 Task: Add a signature Anthony Hernandez containing With appreciation, Anthony Hernandez to email address softage.10@softage.net and add a label Access control
Action: Mouse moved to (58, 100)
Screenshot: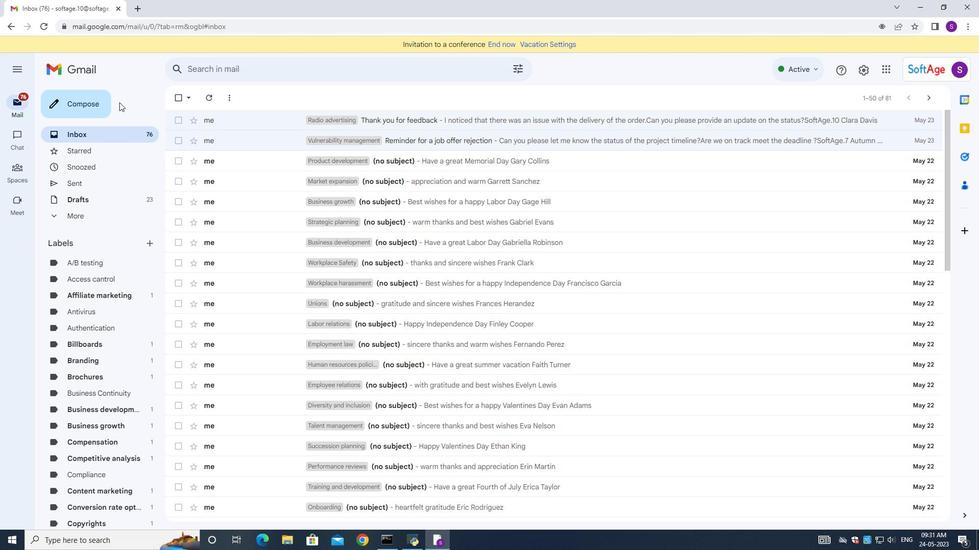 
Action: Mouse pressed left at (58, 100)
Screenshot: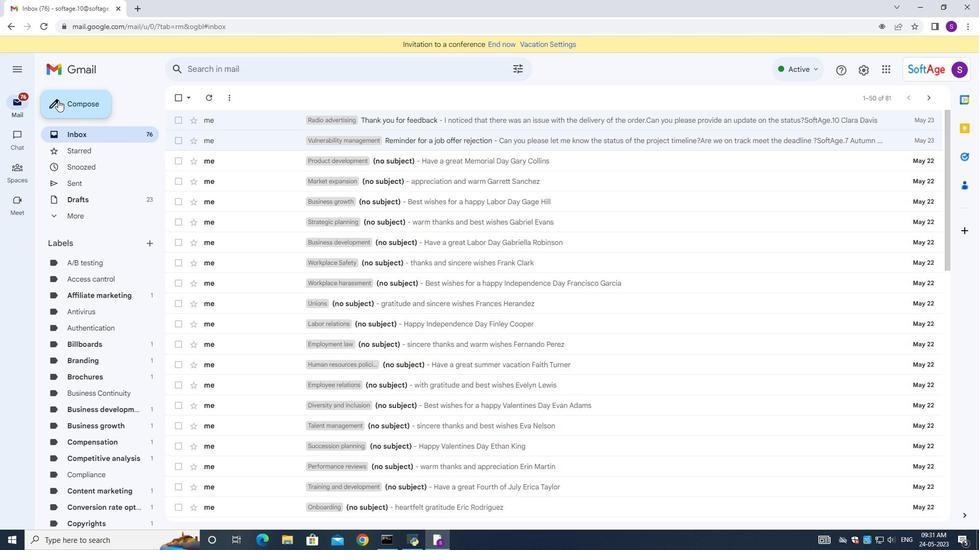 
Action: Mouse moved to (825, 516)
Screenshot: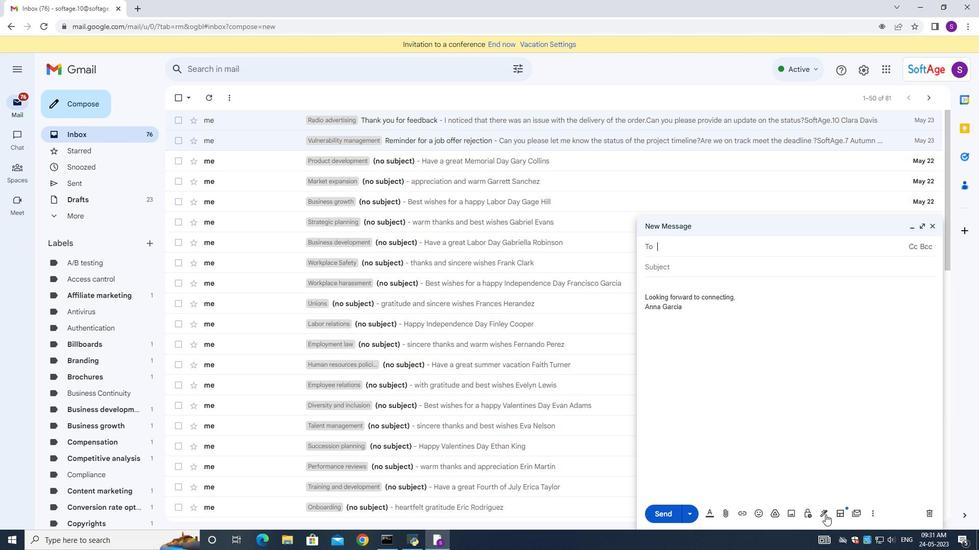 
Action: Mouse pressed left at (825, 516)
Screenshot: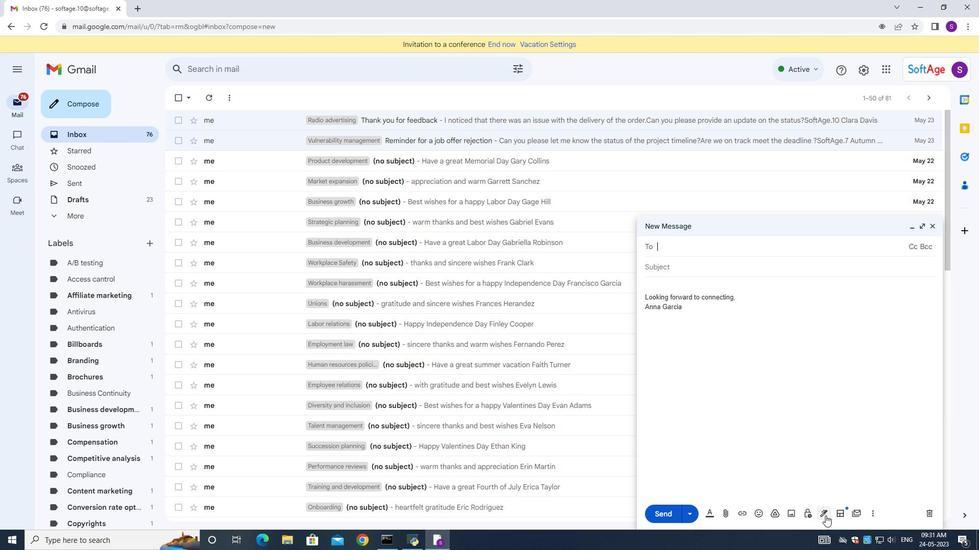 
Action: Mouse moved to (860, 458)
Screenshot: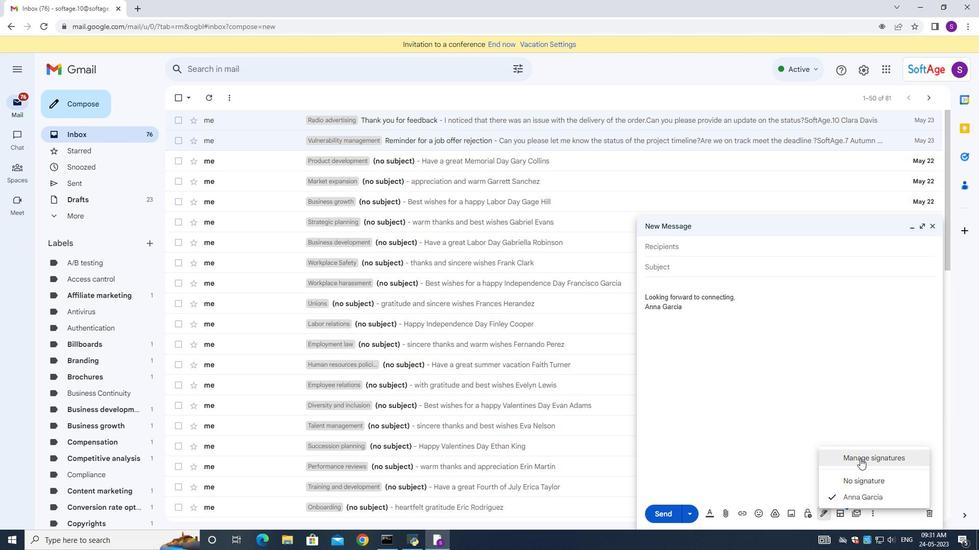 
Action: Mouse pressed left at (860, 458)
Screenshot: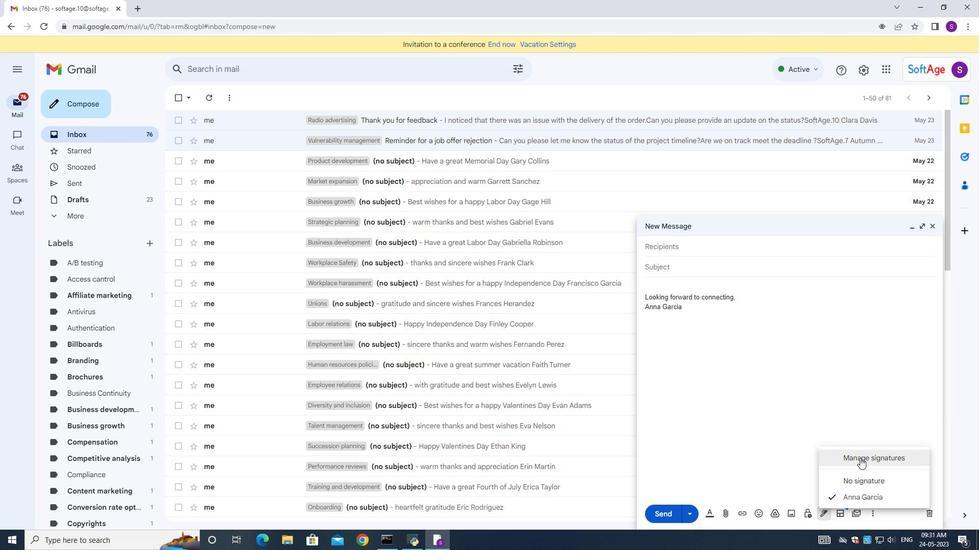 
Action: Mouse moved to (488, 251)
Screenshot: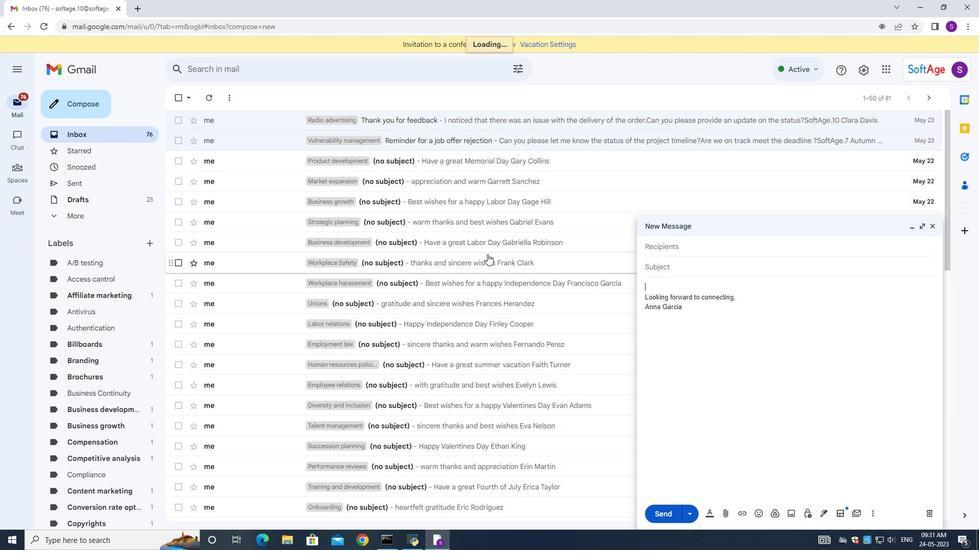 
Action: Mouse scrolled (488, 251) with delta (0, 0)
Screenshot: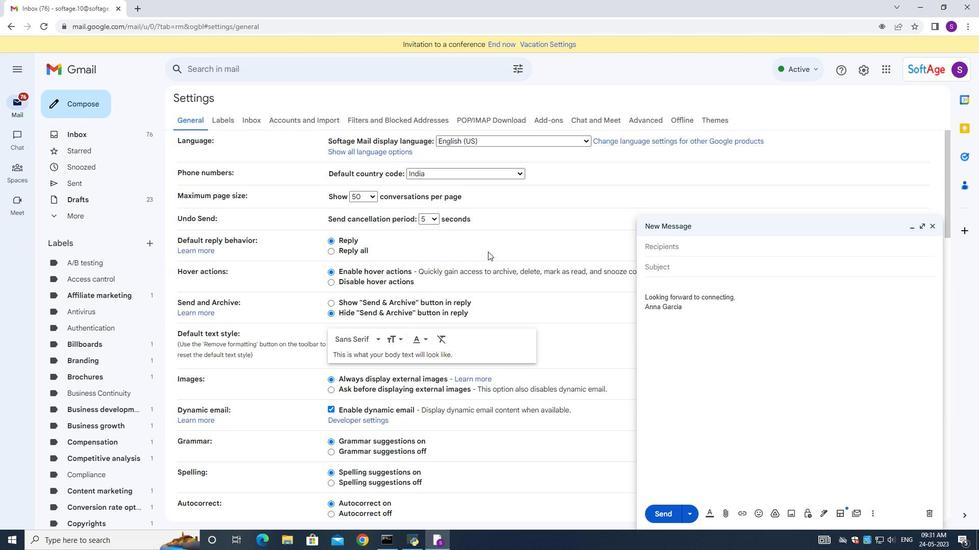 
Action: Mouse moved to (488, 252)
Screenshot: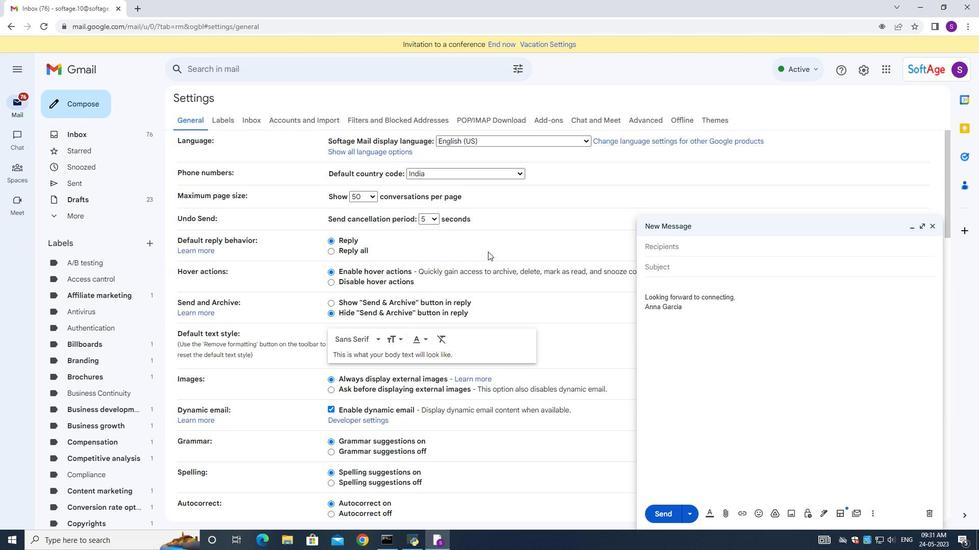 
Action: Mouse scrolled (488, 251) with delta (0, 0)
Screenshot: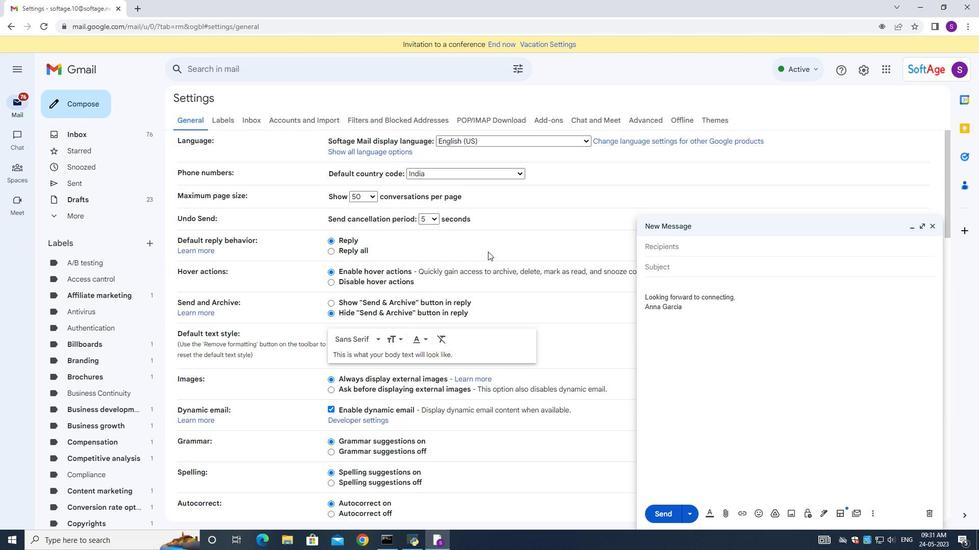
Action: Mouse moved to (487, 254)
Screenshot: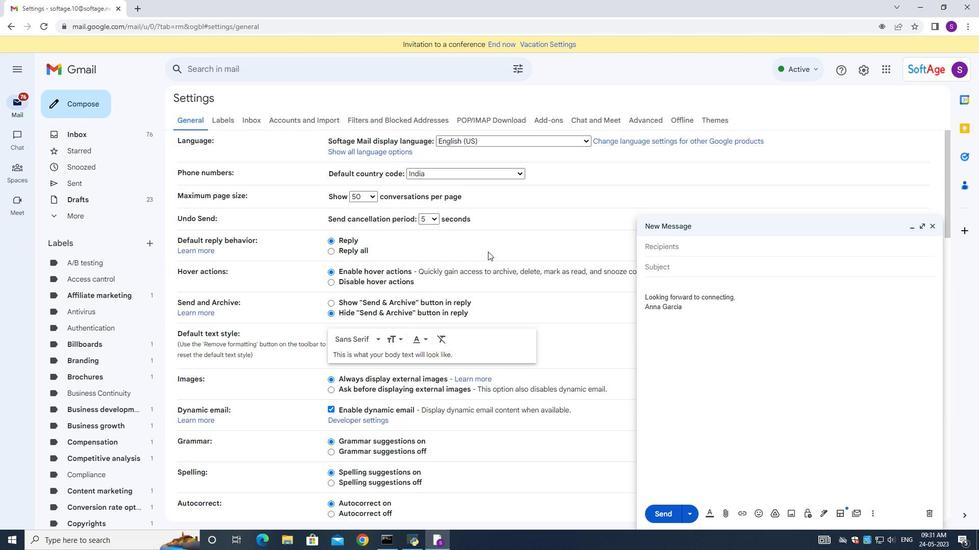 
Action: Mouse scrolled (487, 253) with delta (0, 0)
Screenshot: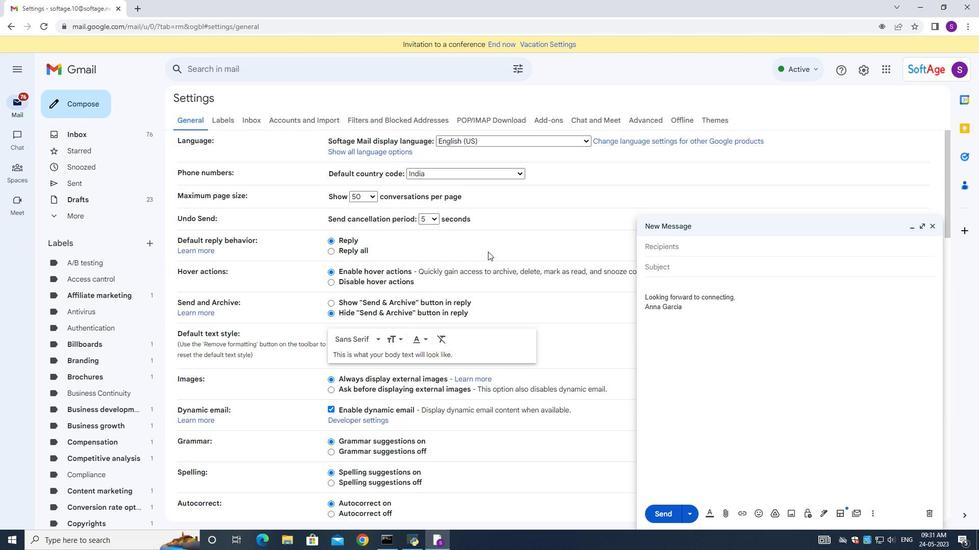 
Action: Mouse moved to (487, 254)
Screenshot: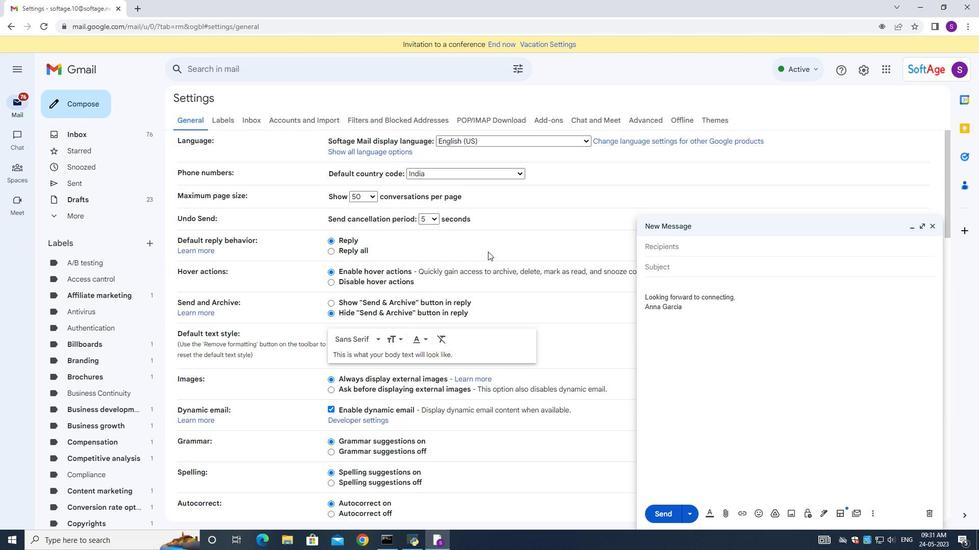 
Action: Mouse scrolled (487, 253) with delta (0, 0)
Screenshot: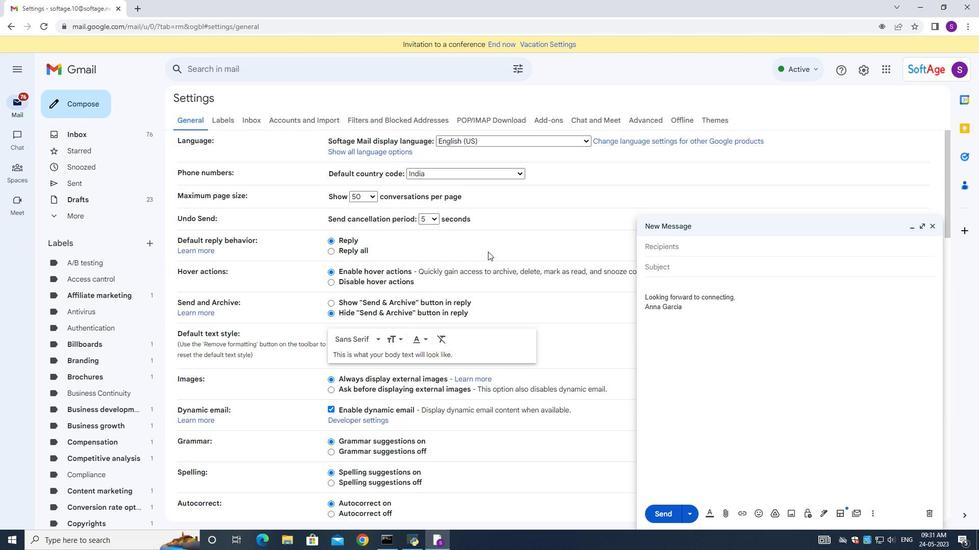 
Action: Mouse scrolled (487, 253) with delta (0, 0)
Screenshot: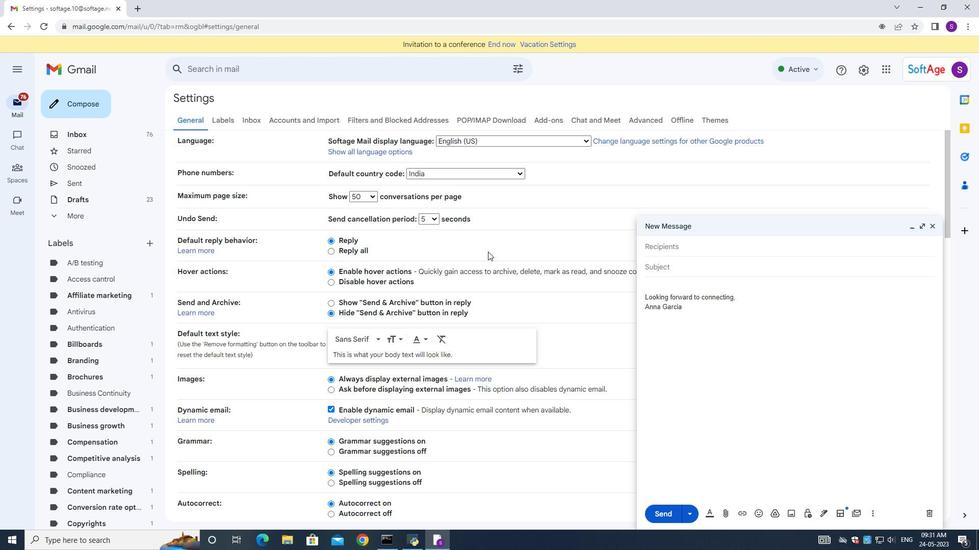 
Action: Mouse scrolled (487, 253) with delta (0, 0)
Screenshot: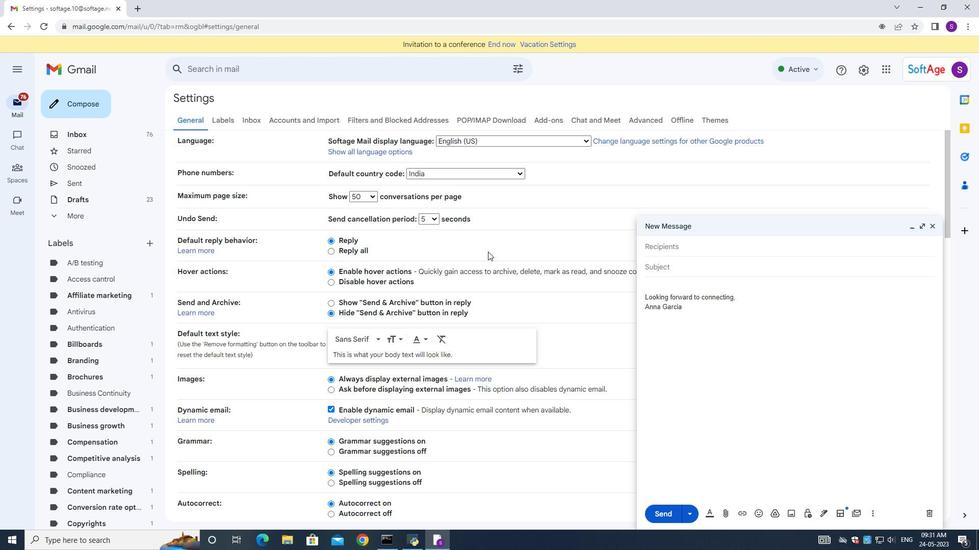 
Action: Mouse moved to (487, 255)
Screenshot: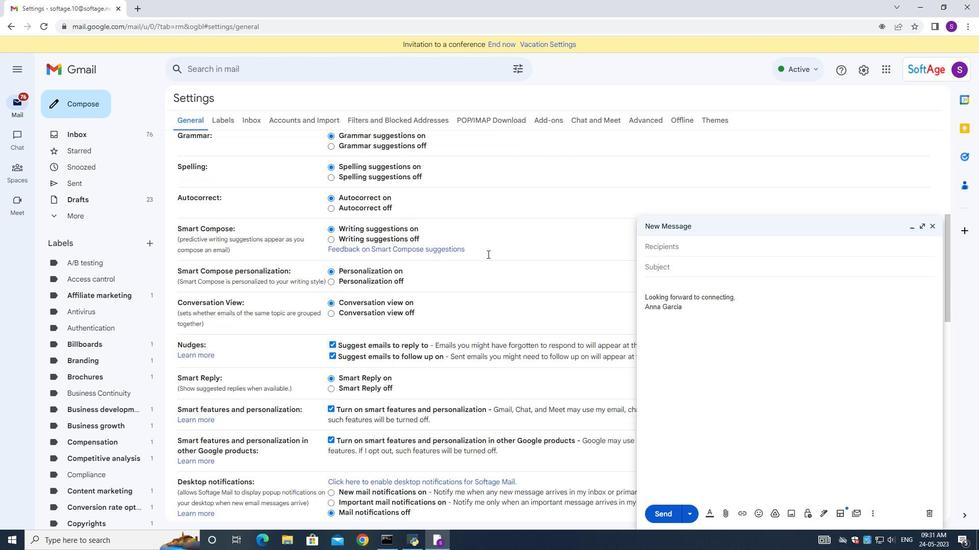 
Action: Mouse scrolled (487, 255) with delta (0, 0)
Screenshot: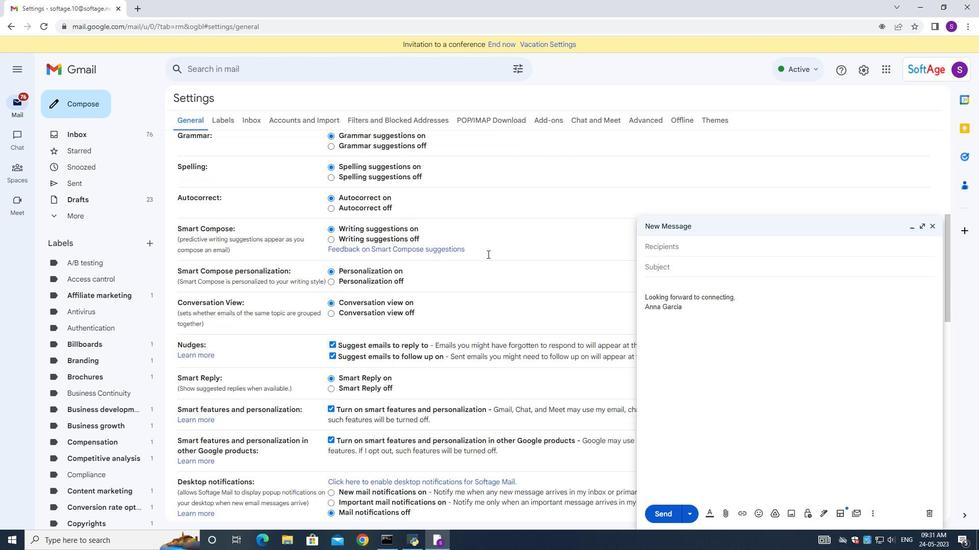 
Action: Mouse moved to (487, 256)
Screenshot: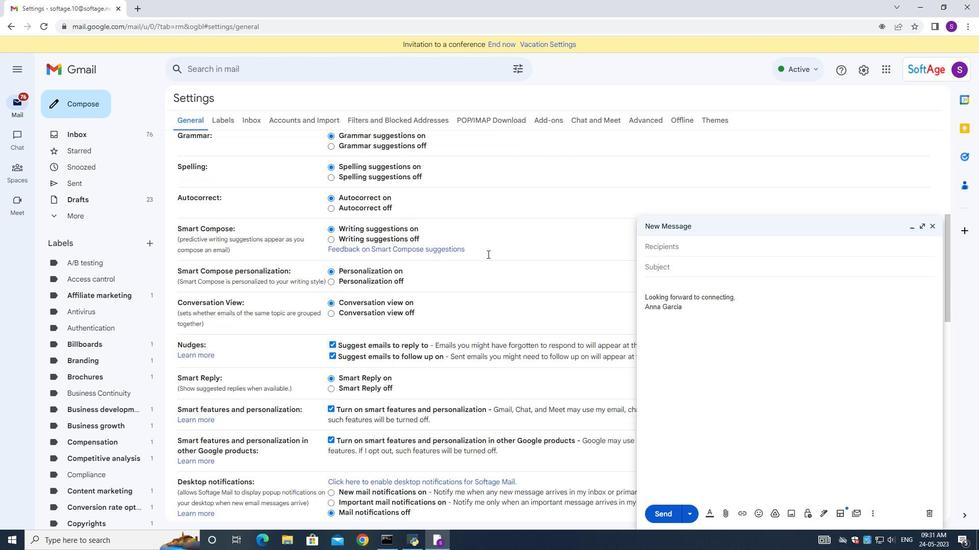 
Action: Mouse scrolled (487, 255) with delta (0, 0)
Screenshot: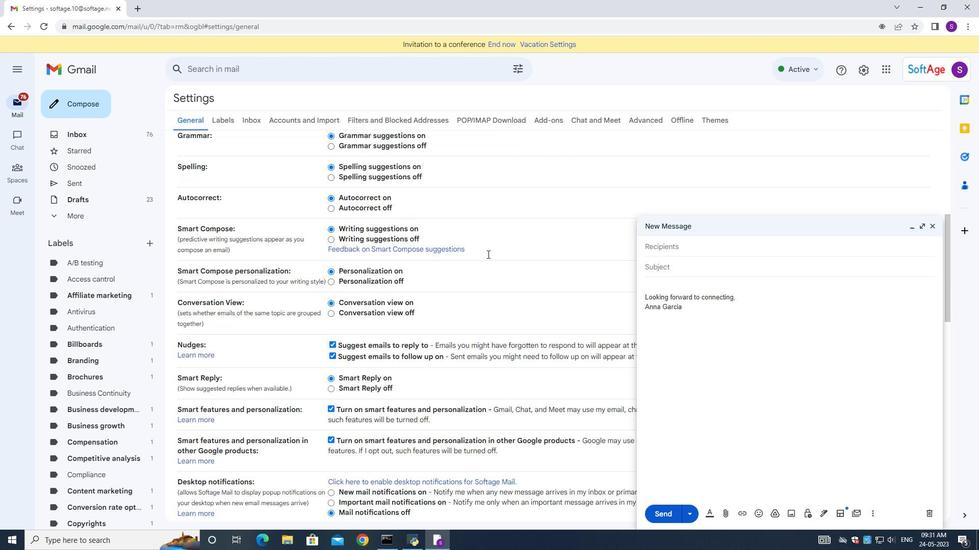 
Action: Mouse moved to (487, 256)
Screenshot: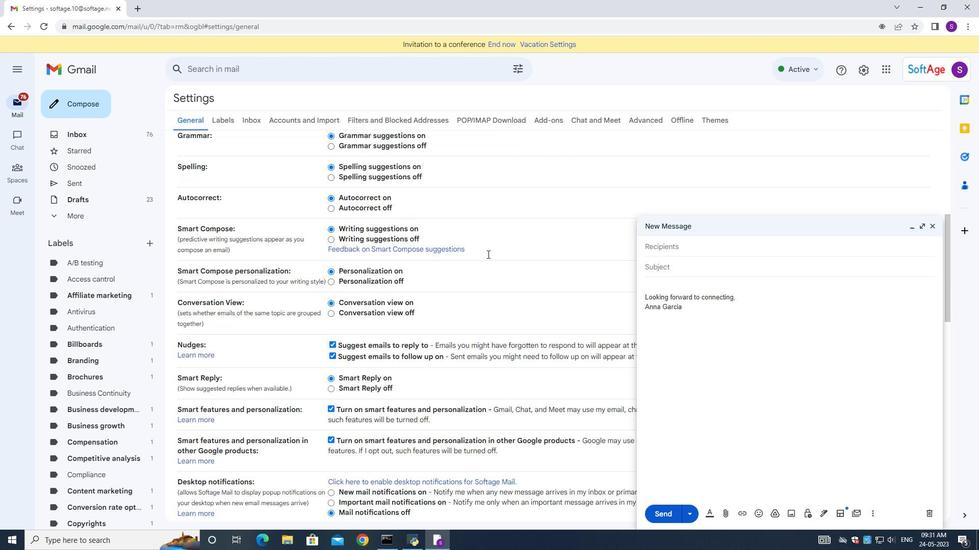 
Action: Mouse scrolled (487, 255) with delta (0, 0)
Screenshot: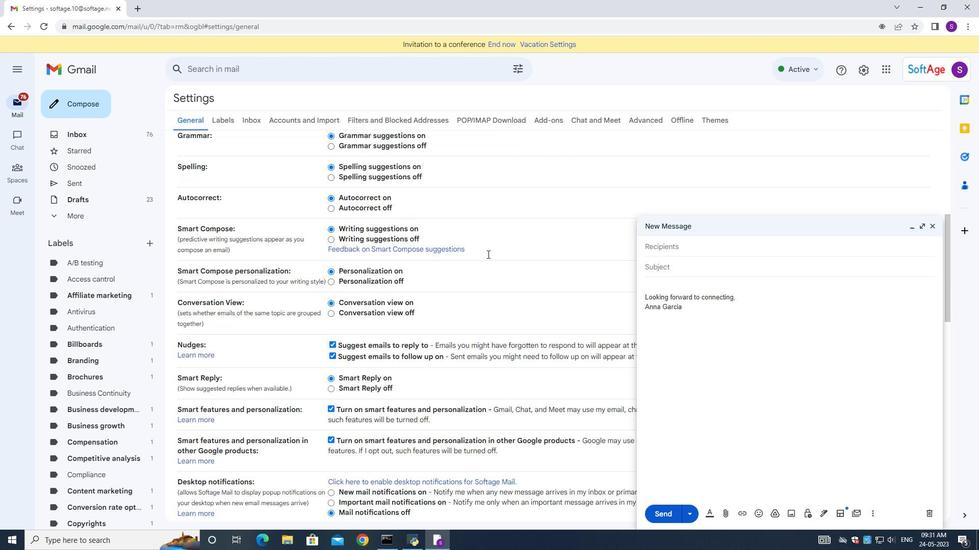 
Action: Mouse scrolled (487, 255) with delta (0, 0)
Screenshot: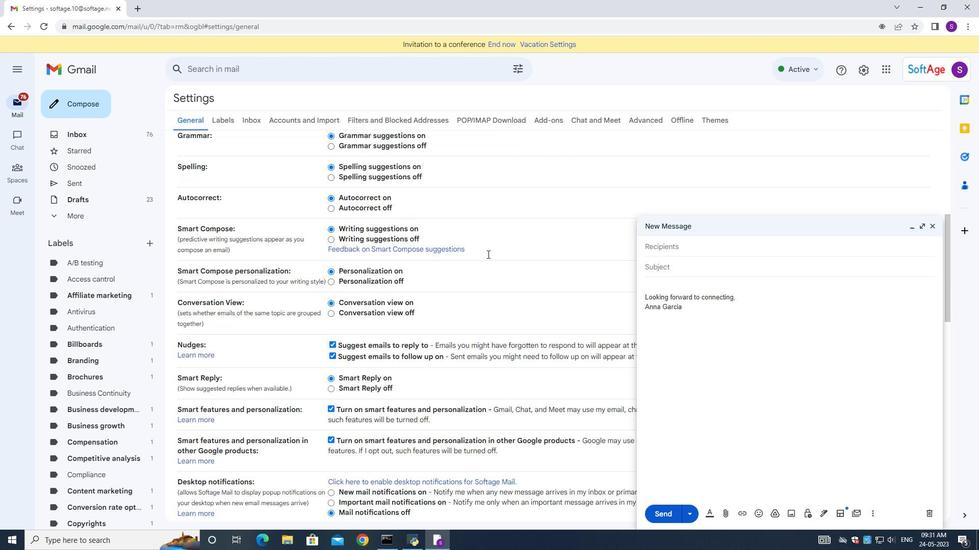 
Action: Mouse scrolled (487, 255) with delta (0, 0)
Screenshot: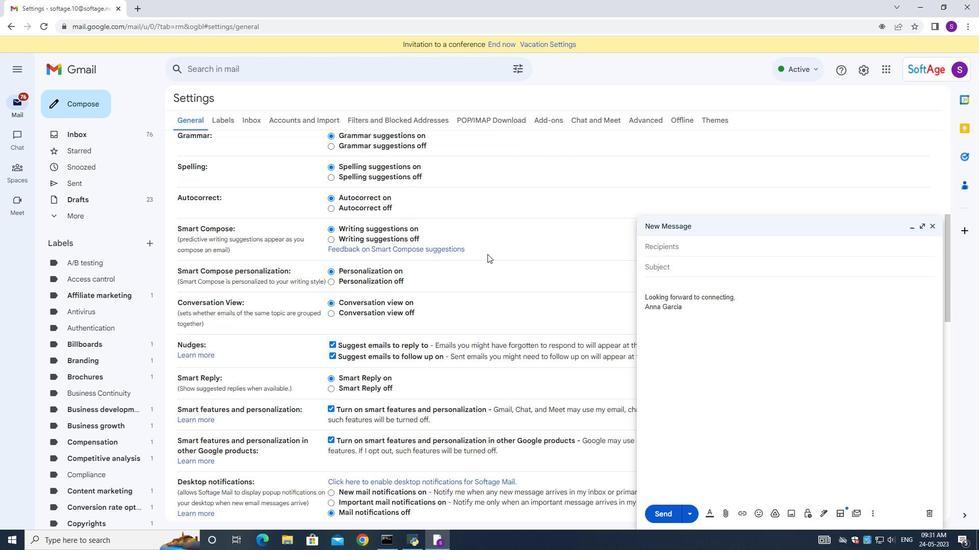 
Action: Mouse moved to (487, 259)
Screenshot: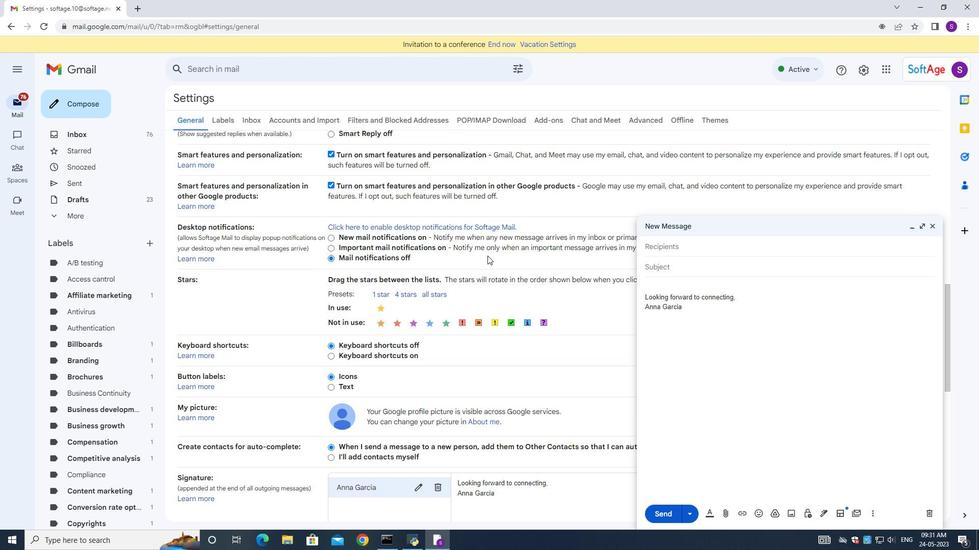 
Action: Mouse scrolled (487, 258) with delta (0, 0)
Screenshot: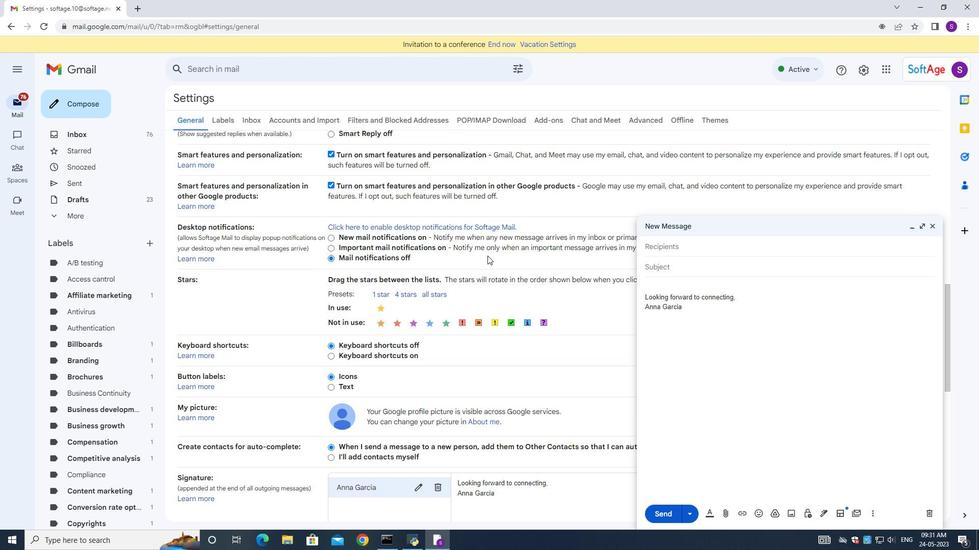 
Action: Mouse scrolled (487, 258) with delta (0, 0)
Screenshot: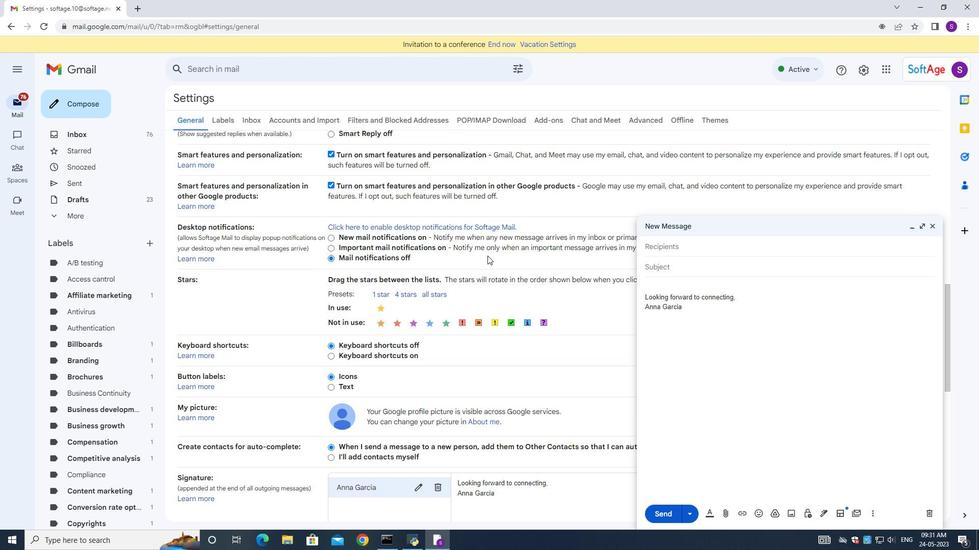 
Action: Mouse scrolled (487, 258) with delta (0, 0)
Screenshot: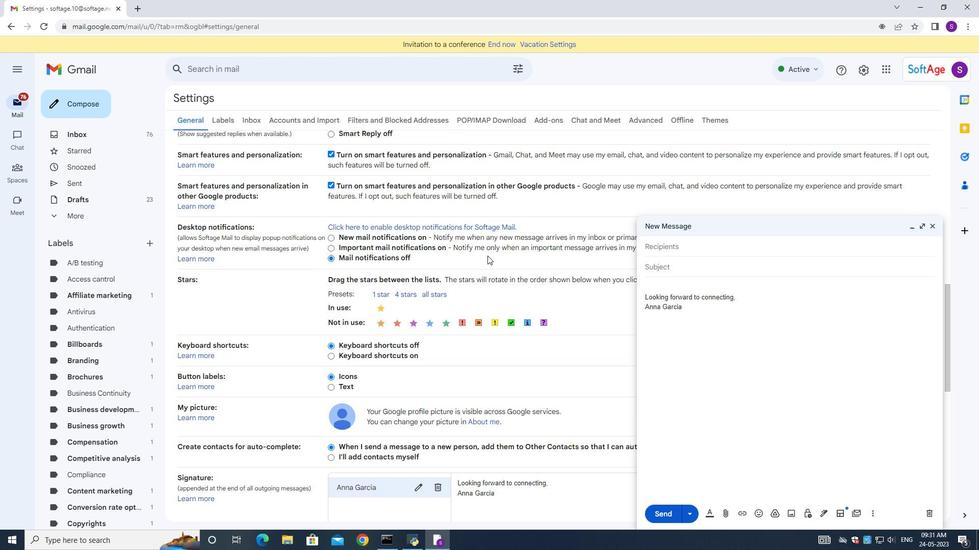 
Action: Mouse scrolled (487, 258) with delta (0, 0)
Screenshot: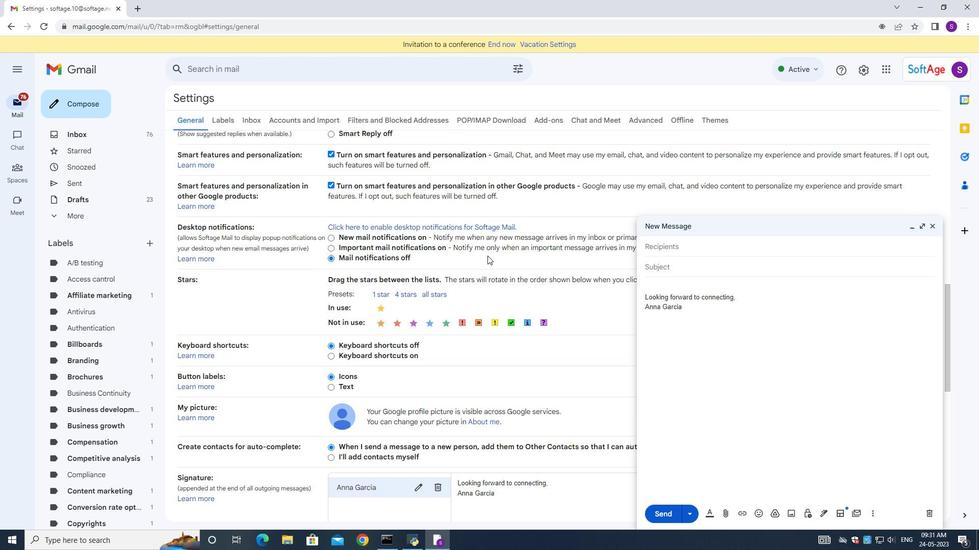 
Action: Mouse moved to (426, 286)
Screenshot: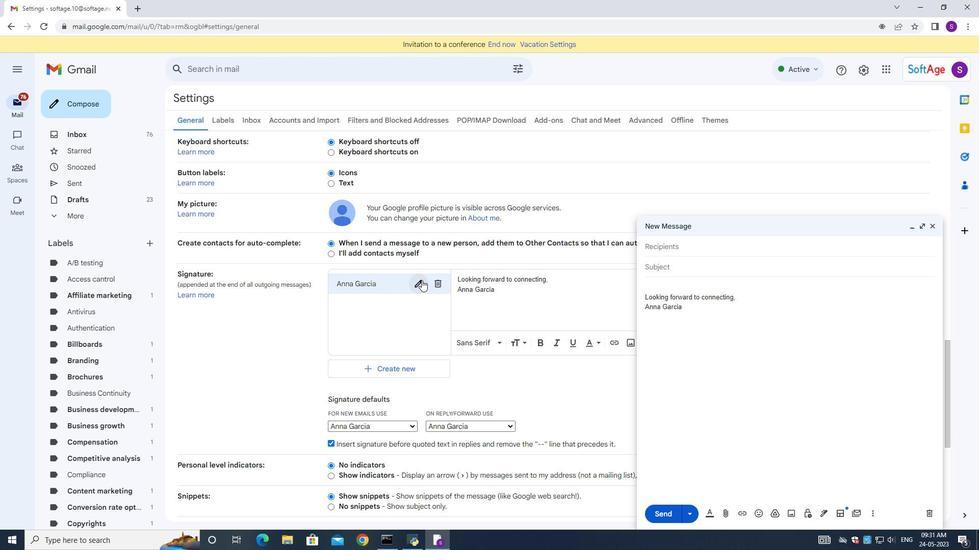 
Action: Mouse pressed left at (426, 286)
Screenshot: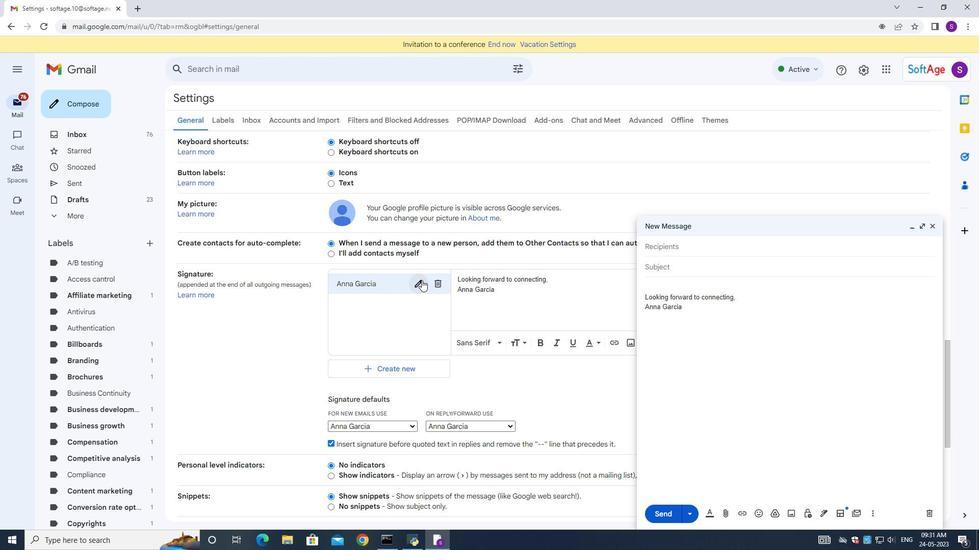 
Action: Key pressed ctrl+A<Key.backspace><Key.shift><Key.shift><Key.shift><Key.shift><Key.shift><Key.shift><Key.shift><Key.shift><Key.shift><Key.shift><Key.shift><Key.shift><Key.shift><Key.shift><Key.shift><Key.shift><Key.shift><Key.shift><Key.shift><Key.shift><Key.shift><Key.shift><Key.shift><Key.shift><Key.shift><Key.shift><Key.shift><Key.shift><Key.shift><Key.shift><Key.shift><Key.shift><Key.shift><Key.shift><Key.shift><Key.shift><Key.shift><Key.shift><Key.shift><Key.shift><Key.shift><Key.shift><Key.shift><Key.shift><Key.shift><Key.shift><Key.shift><Key.shift><Key.shift><Key.shift><Key.shift><Key.shift><Key.shift><Key.shift><Key.shift><Key.shift><Key.shift><Key.shift><Key.shift><Key.shift><Key.shift><Key.shift><Key.shift><Key.shift><Key.shift><Key.shift><Key.shift><Key.shift><Key.shift><Key.shift><Key.shift><Key.shift><Key.shift><Key.shift><Key.shift><Key.shift><Key.shift><Key.shift><Key.shift><Key.shift><Key.shift><Key.shift><Key.shift><Key.shift><Key.shift><Key.shift><Key.shift><Key.shift><Key.shift><Key.shift><Key.shift>Anthony<Key.space><Key.shift>Hernandez
Screenshot: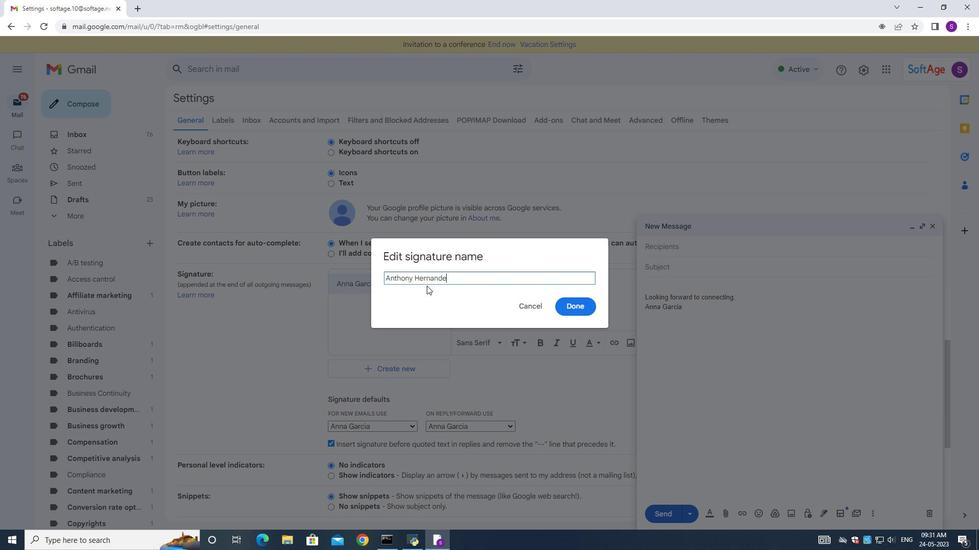 
Action: Mouse moved to (567, 311)
Screenshot: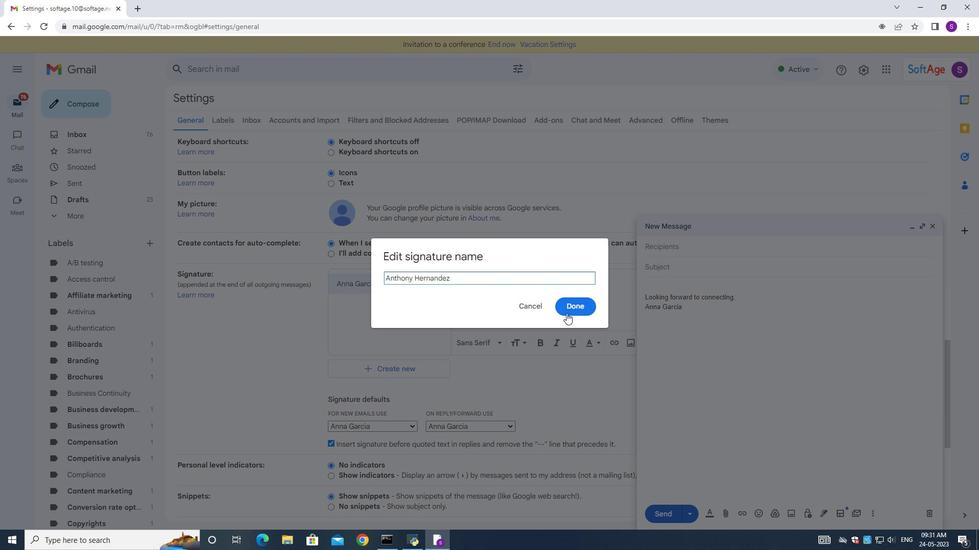 
Action: Mouse pressed left at (567, 311)
Screenshot: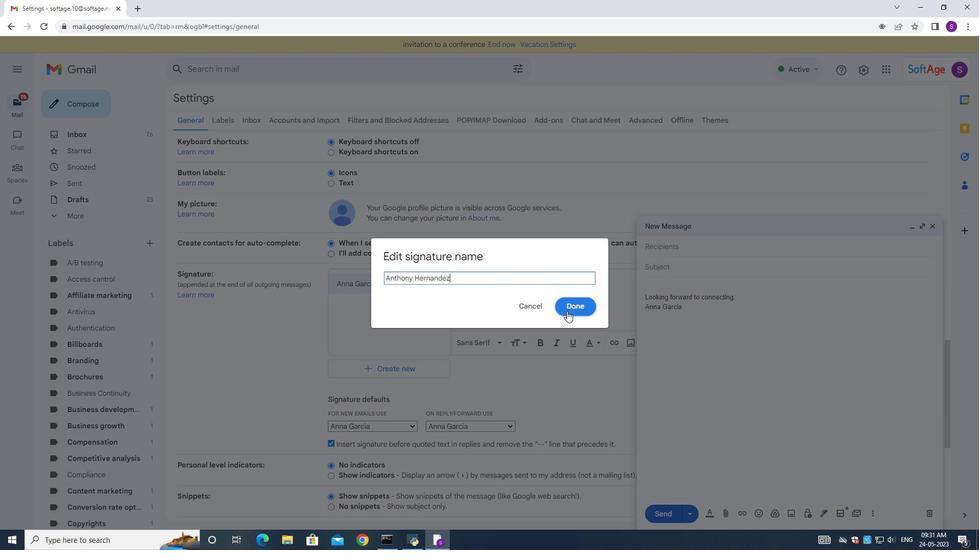 
Action: Mouse moved to (542, 291)
Screenshot: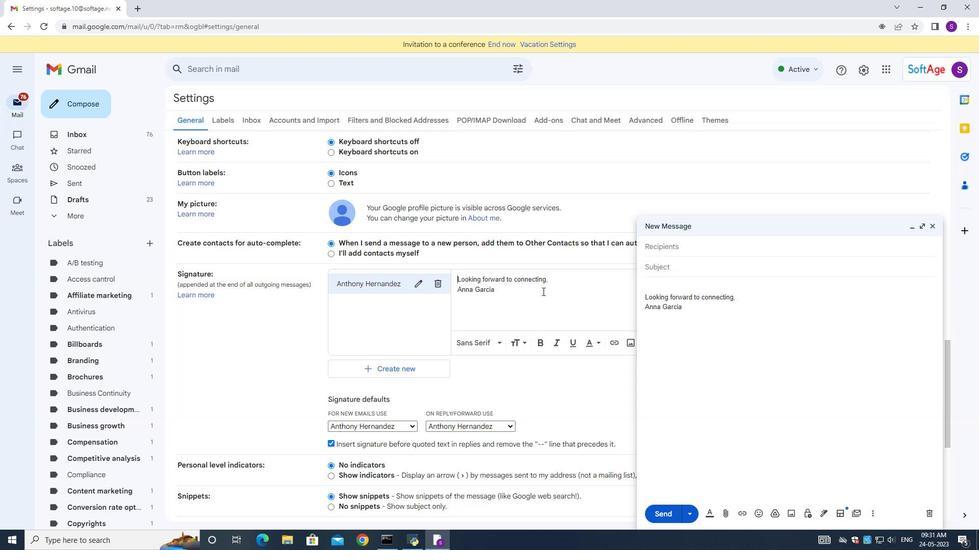 
Action: Mouse pressed left at (542, 291)
Screenshot: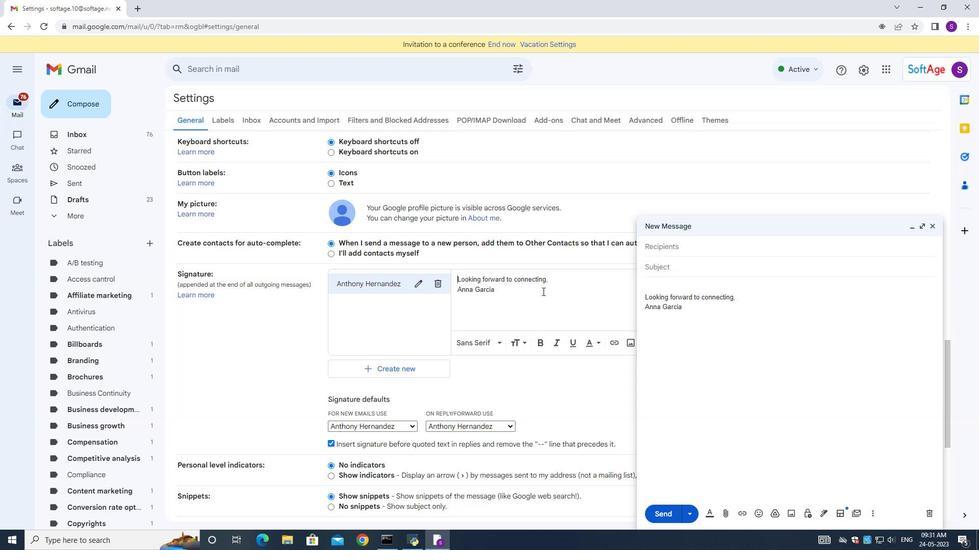 
Action: Mouse moved to (542, 291)
Screenshot: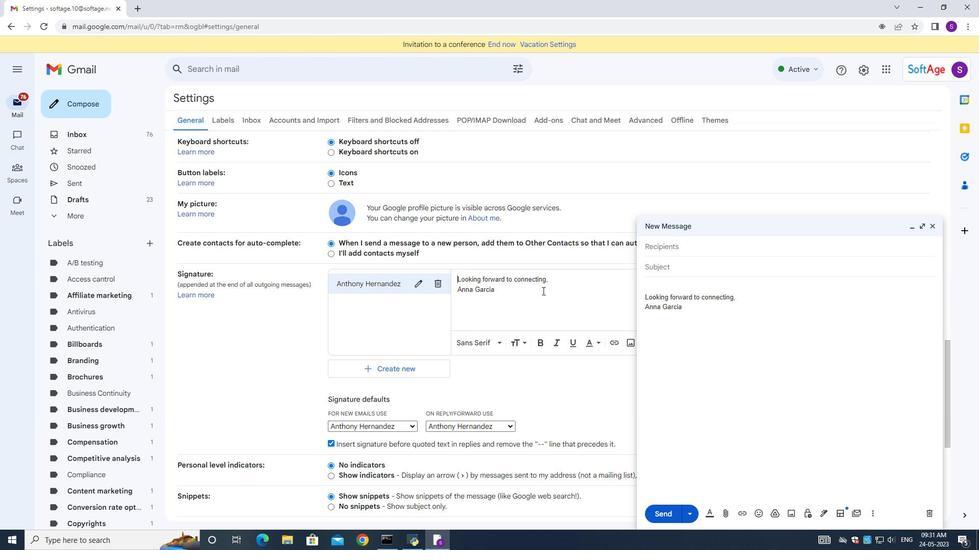 
Action: Key pressed <Key.backspace>ctrl+A<Key.backspace><Key.shift><Key.shift><Key.shift><Key.shift><Key.shift><Key.shift><Key.shift>Anthony<Key.space><Key.shift>Hernandez
Screenshot: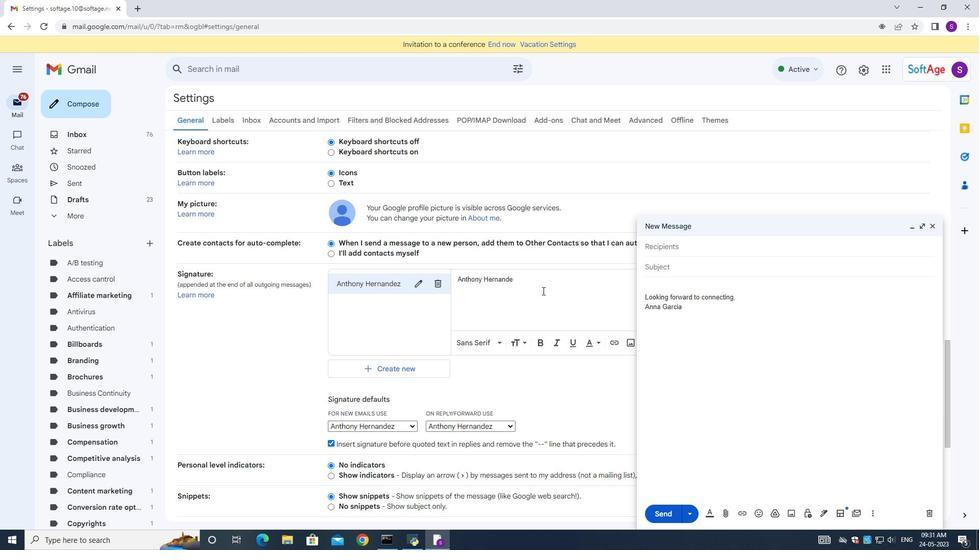 
Action: Mouse moved to (930, 227)
Screenshot: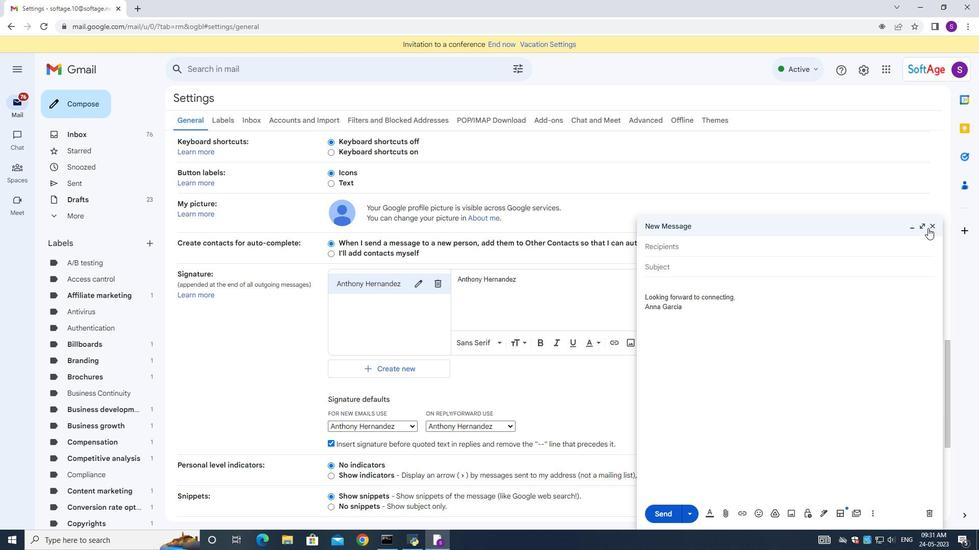 
Action: Mouse pressed left at (930, 227)
Screenshot: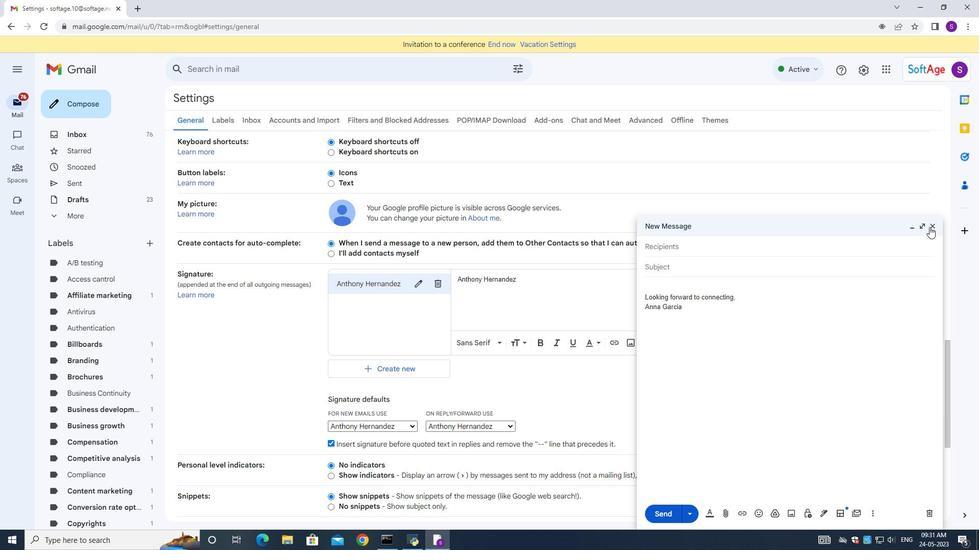 
Action: Mouse moved to (456, 278)
Screenshot: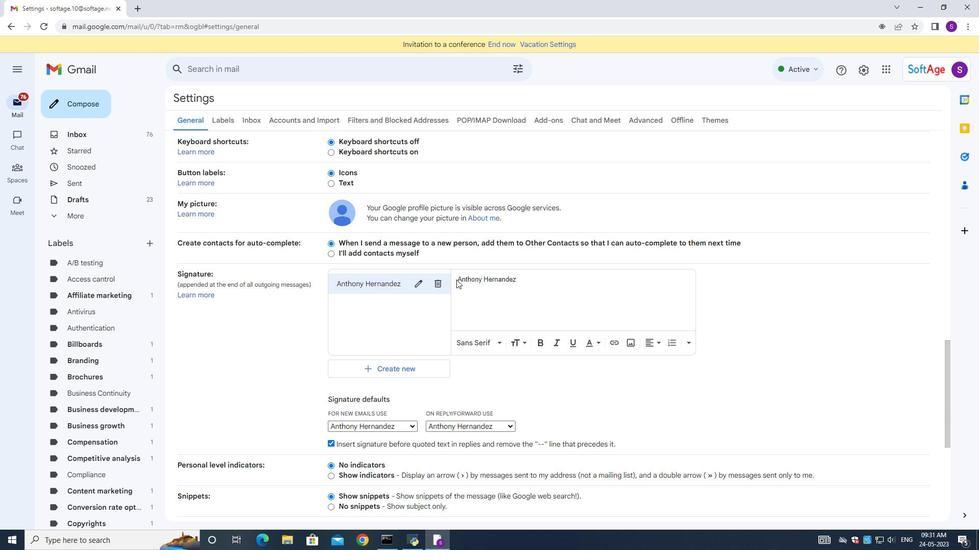 
Action: Mouse pressed left at (456, 278)
Screenshot: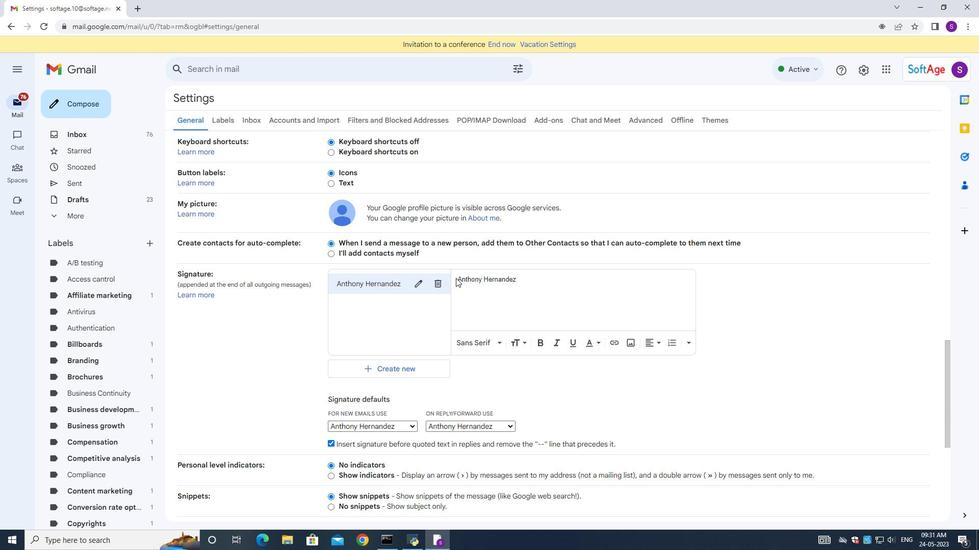
Action: Mouse moved to (458, 278)
Screenshot: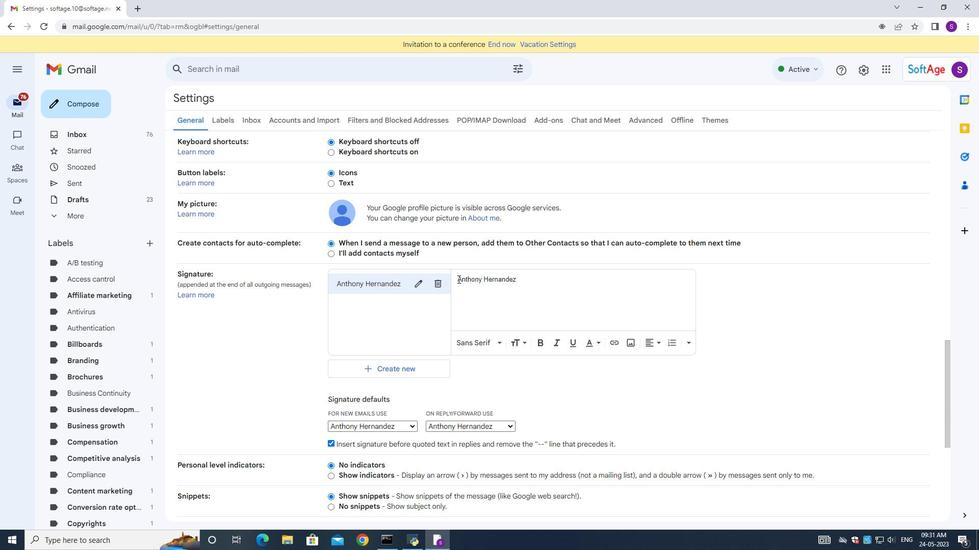 
Action: Mouse pressed left at (458, 278)
Screenshot: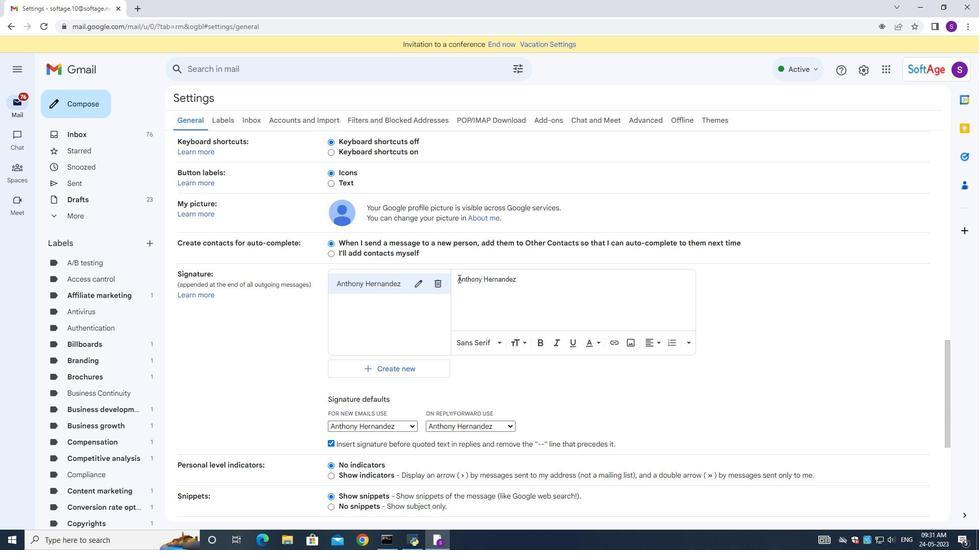 
Action: Mouse moved to (491, 288)
Screenshot: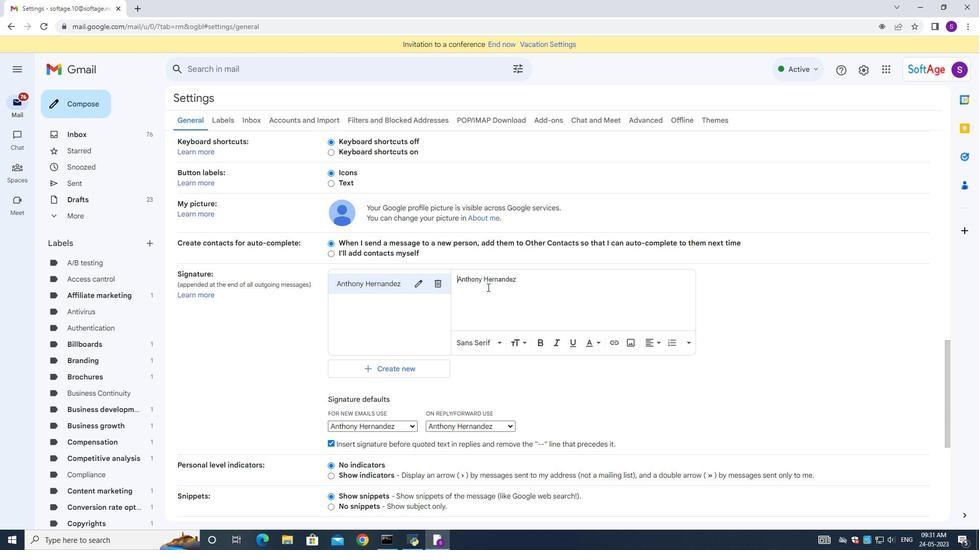 
Action: Key pressed <Key.shift>With<Key.space>appreciation,<Key.enter>
Screenshot: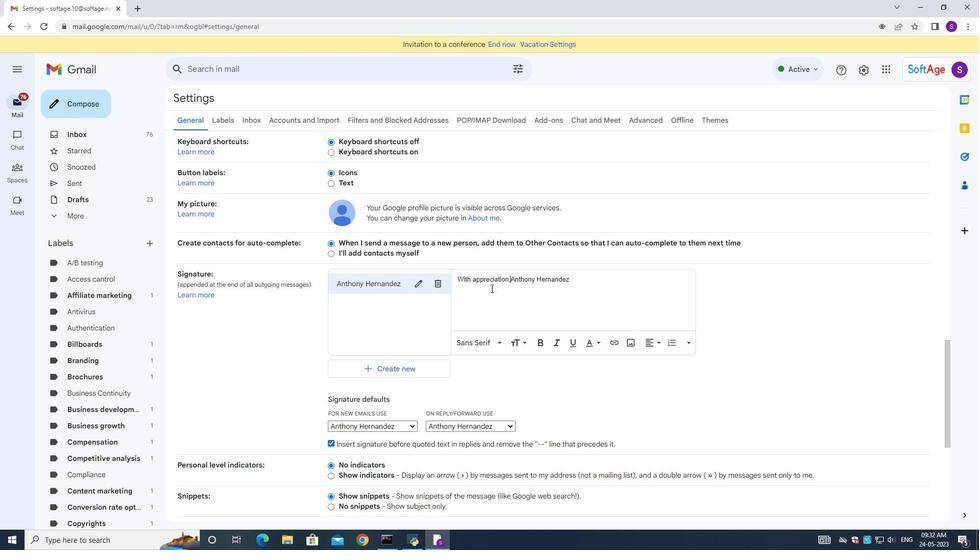 
Action: Mouse moved to (453, 399)
Screenshot: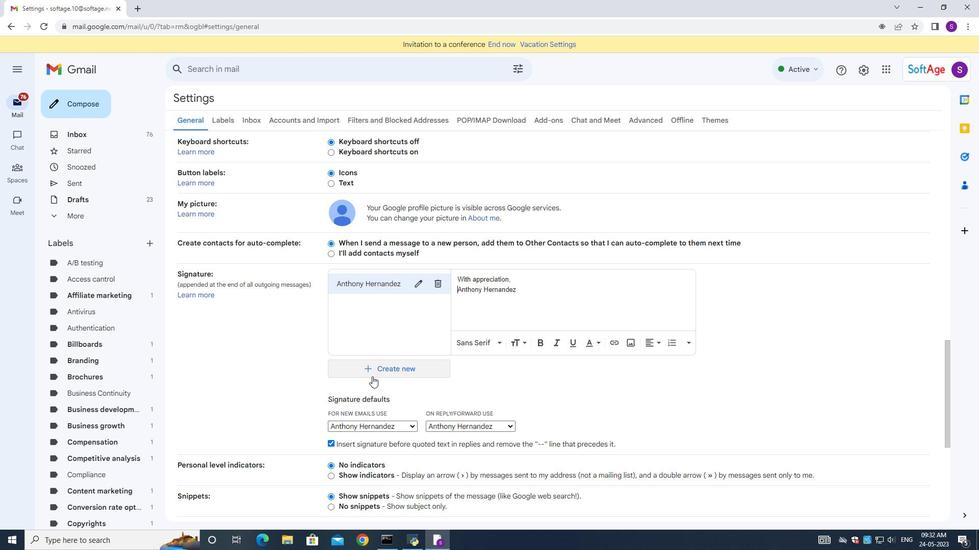 
Action: Mouse scrolled (453, 398) with delta (0, 0)
Screenshot: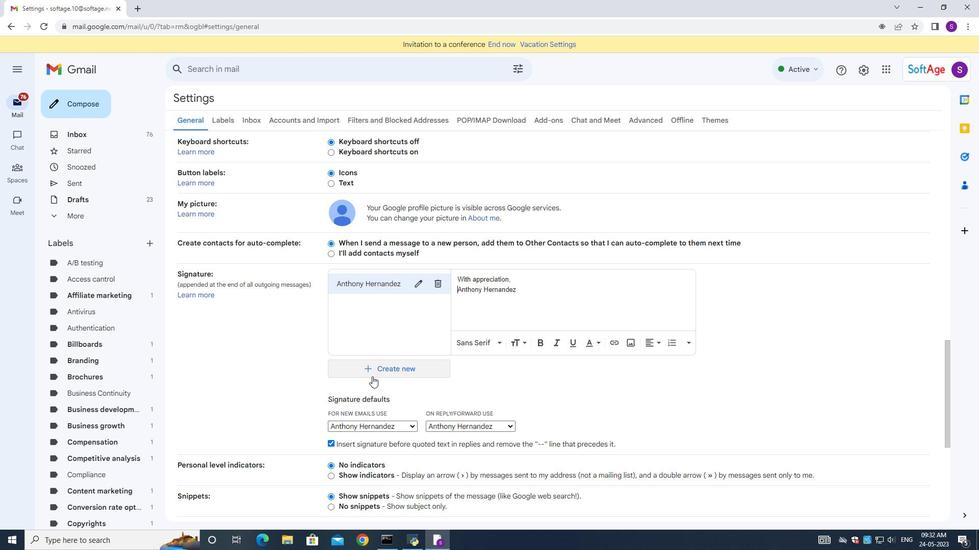 
Action: Mouse scrolled (453, 398) with delta (0, 0)
Screenshot: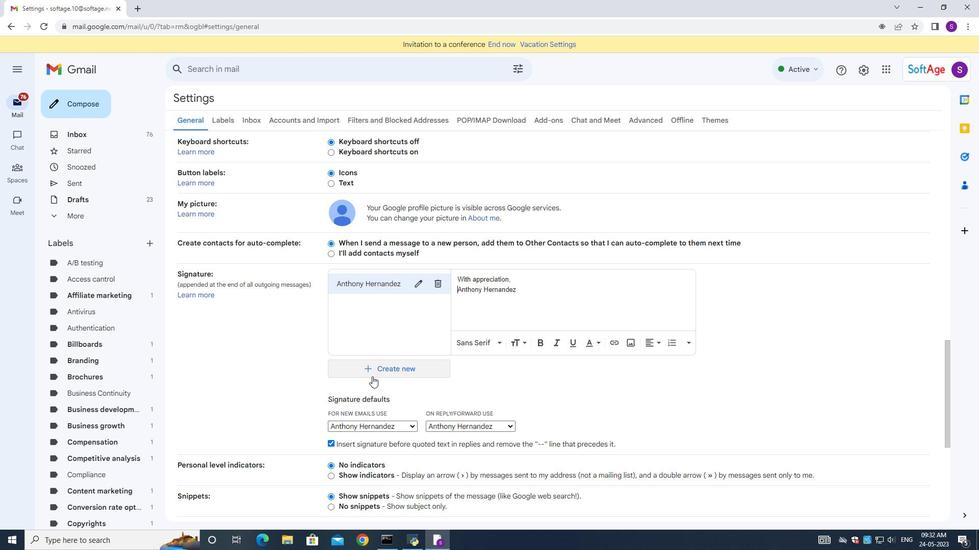 
Action: Mouse scrolled (453, 398) with delta (0, 0)
Screenshot: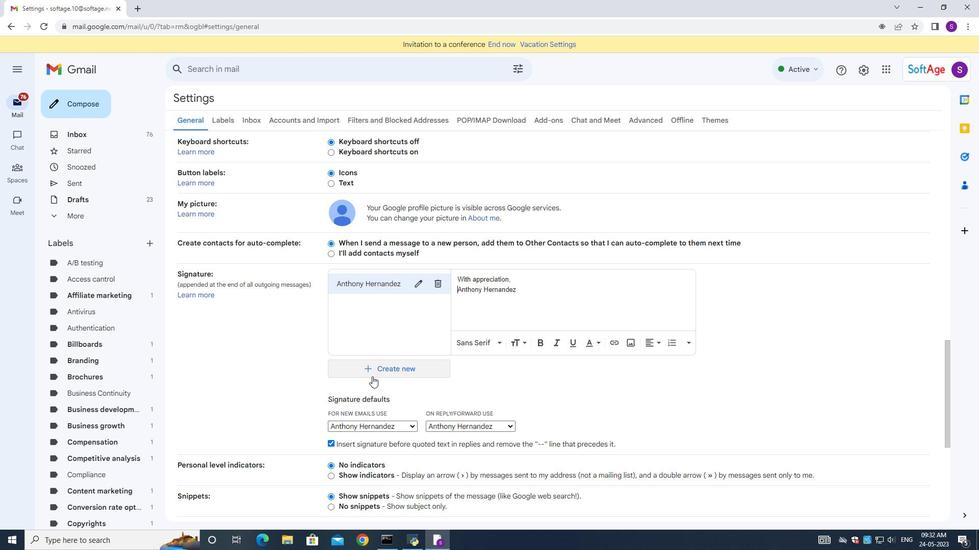 
Action: Mouse scrolled (453, 398) with delta (0, 0)
Screenshot: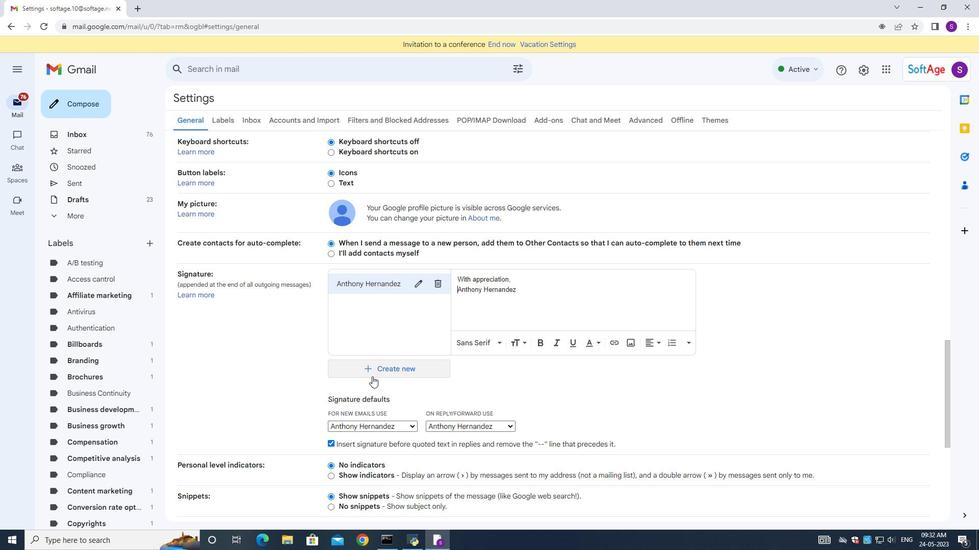 
Action: Mouse moved to (453, 398)
Screenshot: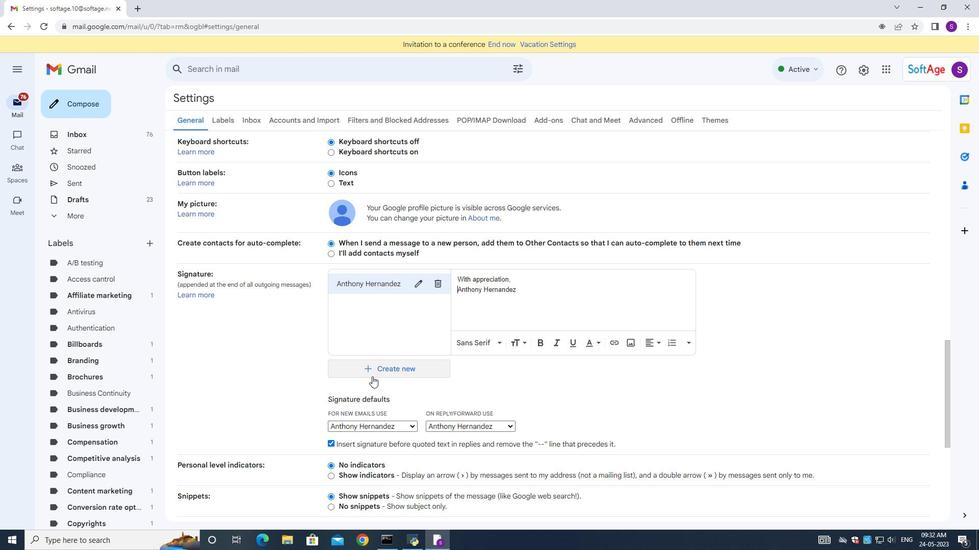 
Action: Mouse scrolled (453, 398) with delta (0, 0)
Screenshot: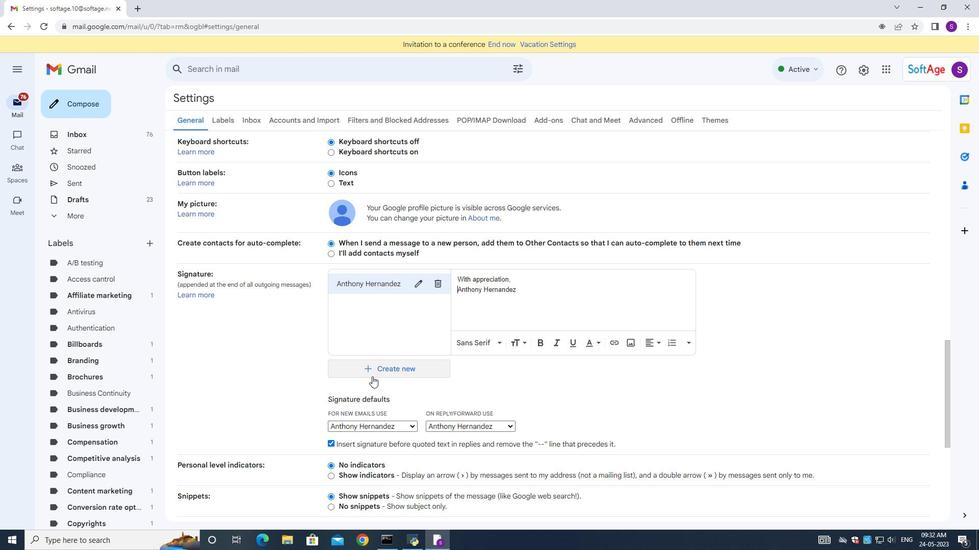 
Action: Mouse moved to (455, 391)
Screenshot: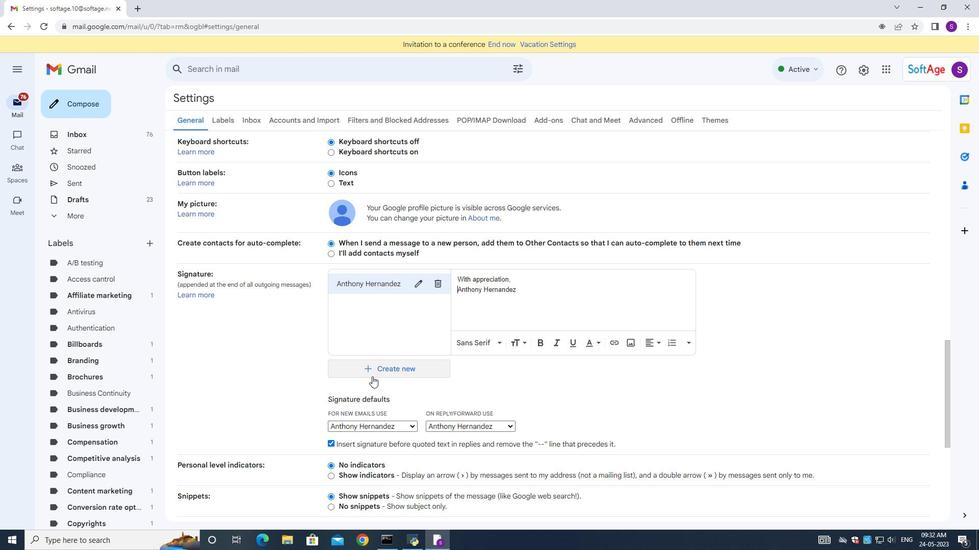 
Action: Mouse scrolled (453, 393) with delta (0, 0)
Screenshot: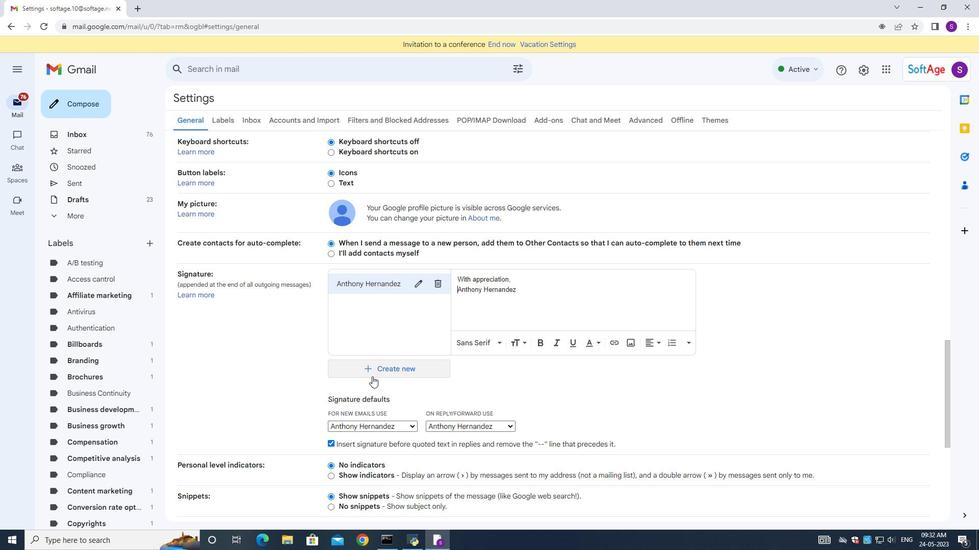 
Action: Mouse moved to (458, 389)
Screenshot: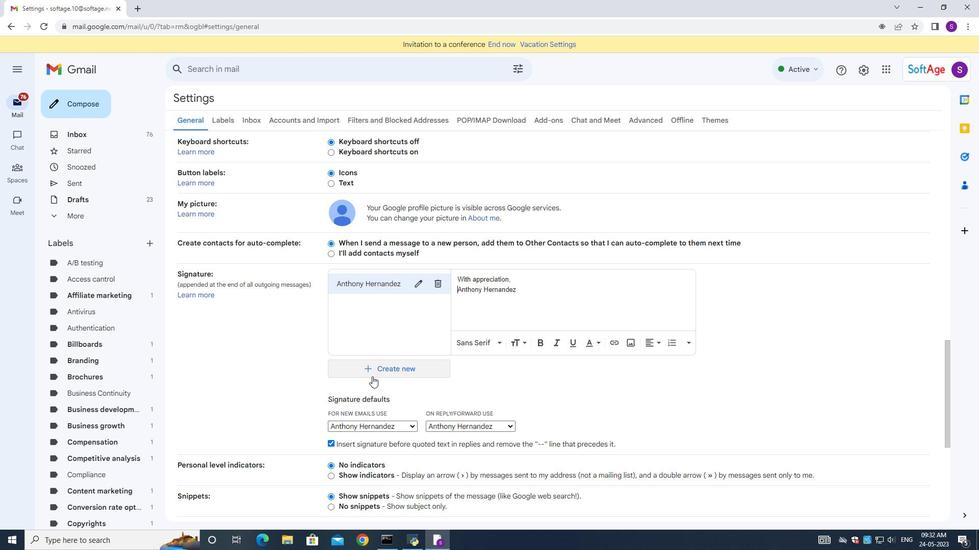 
Action: Mouse scrolled (455, 390) with delta (0, 0)
Screenshot: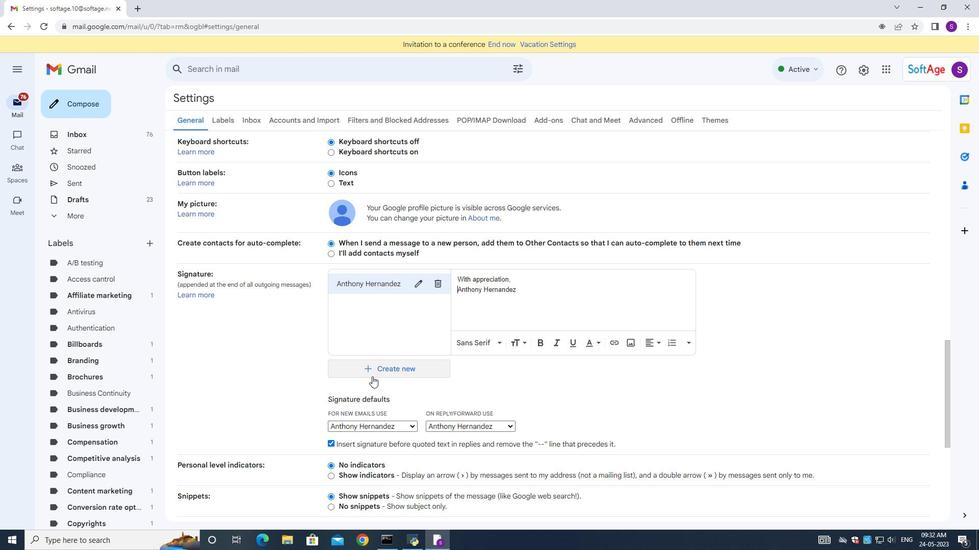 
Action: Mouse moved to (526, 465)
Screenshot: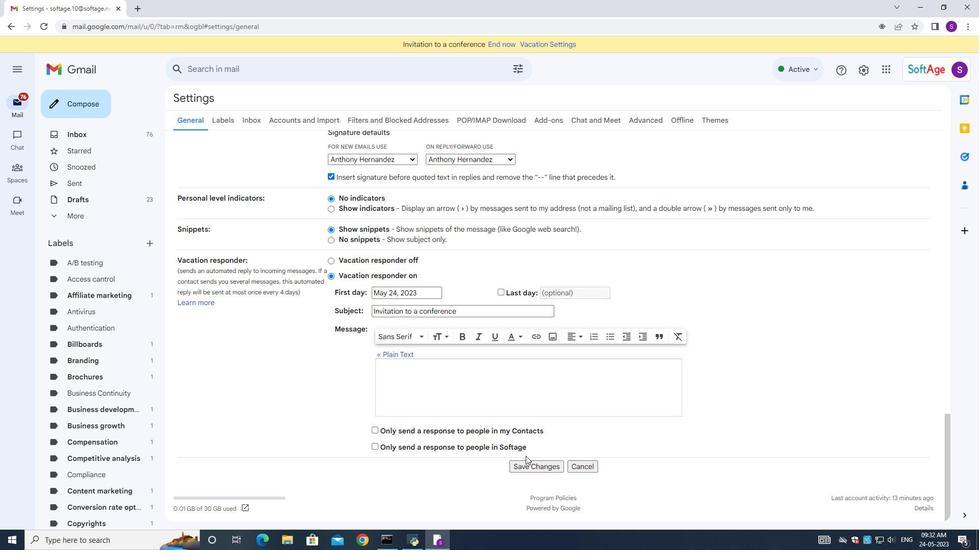 
Action: Mouse pressed left at (526, 465)
Screenshot: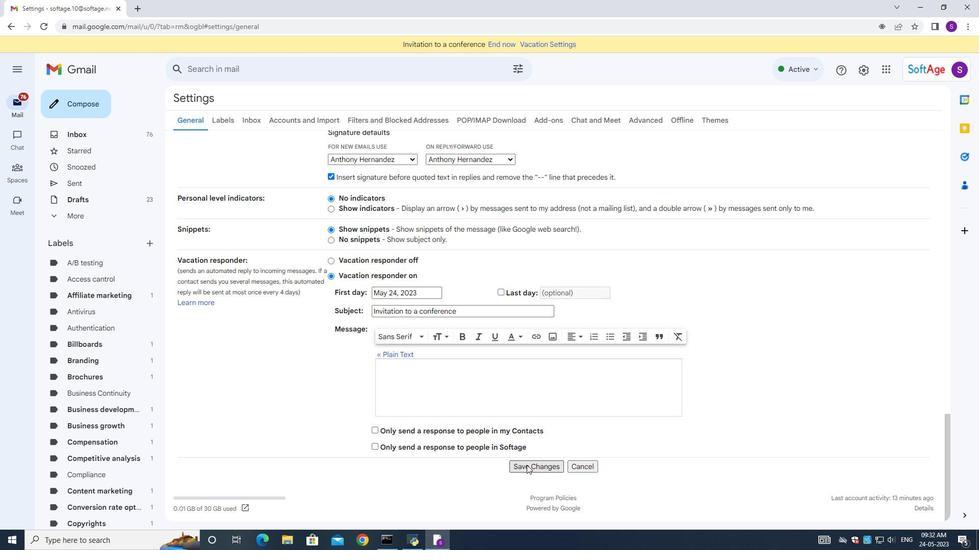 
Action: Mouse moved to (41, 97)
Screenshot: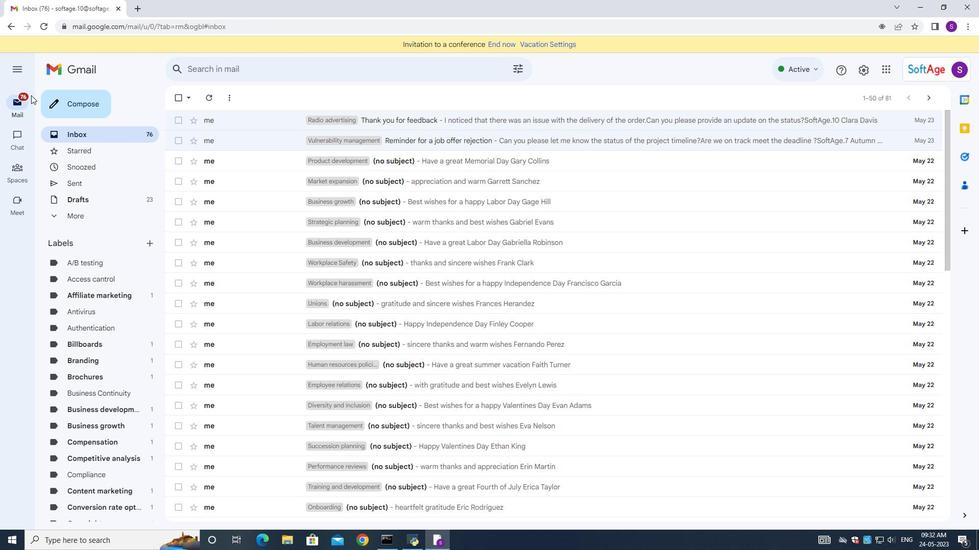 
Action: Mouse pressed left at (41, 97)
Screenshot: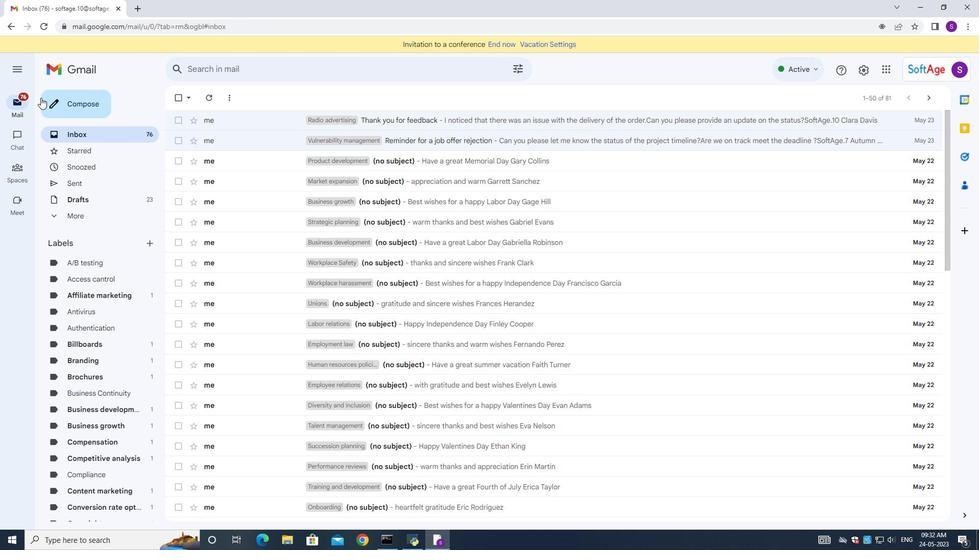 
Action: Mouse moved to (785, 268)
Screenshot: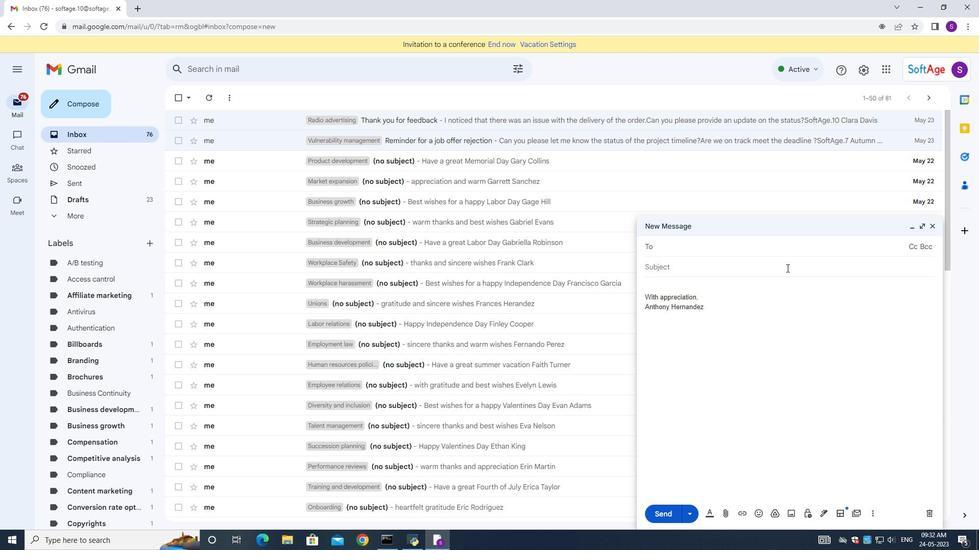 
Action: Key pressed <Key.shift>Softage.10<Key.shift>@softage.net
Screenshot: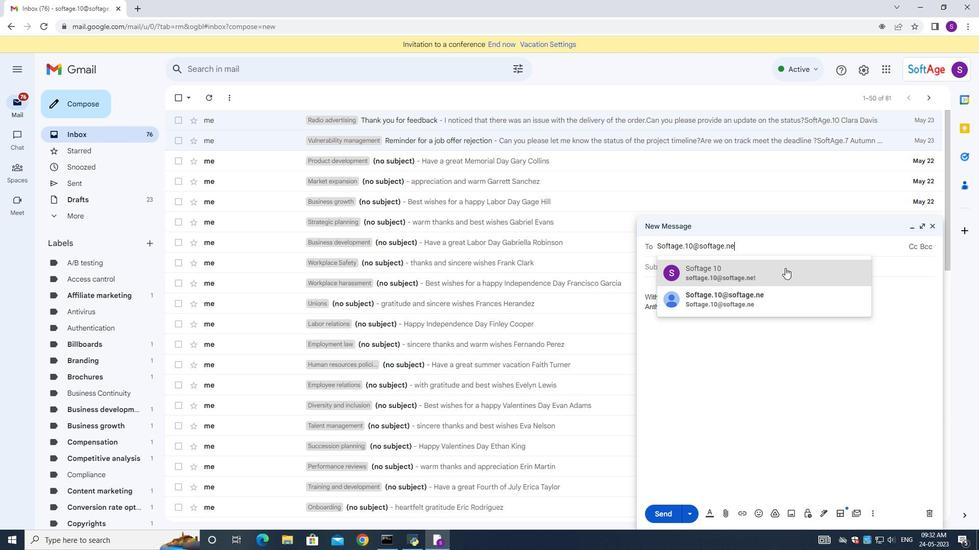 
Action: Mouse moved to (790, 267)
Screenshot: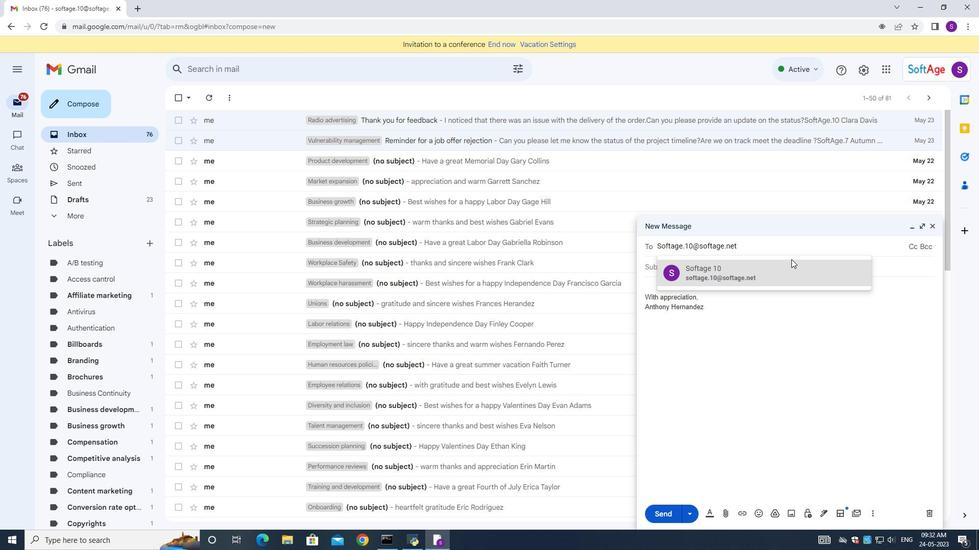 
Action: Mouse pressed left at (790, 267)
Screenshot: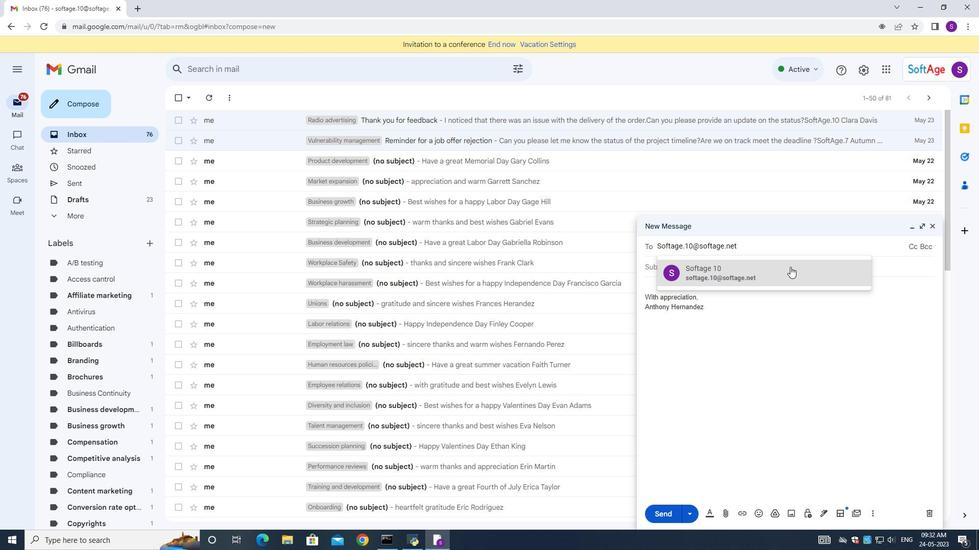 
Action: Mouse moved to (871, 515)
Screenshot: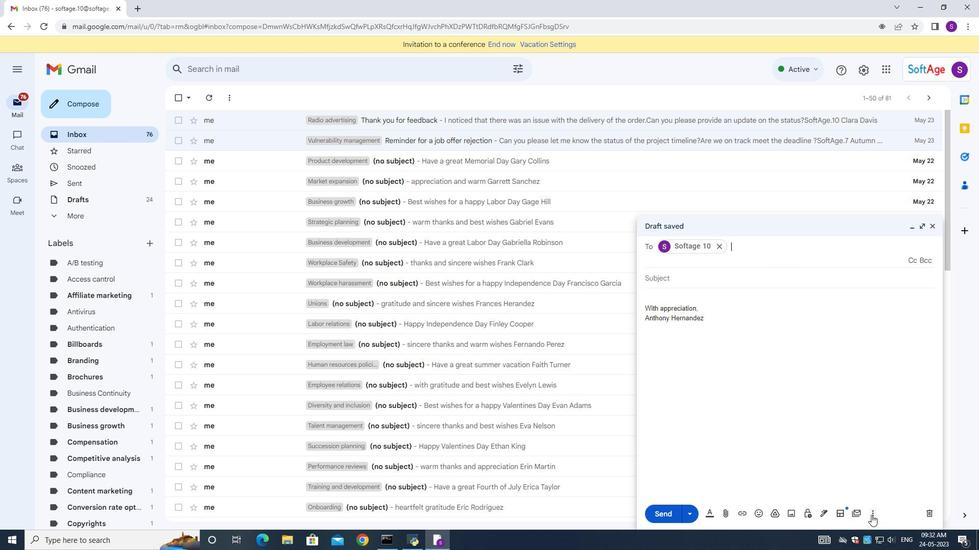 
Action: Mouse pressed left at (871, 515)
Screenshot: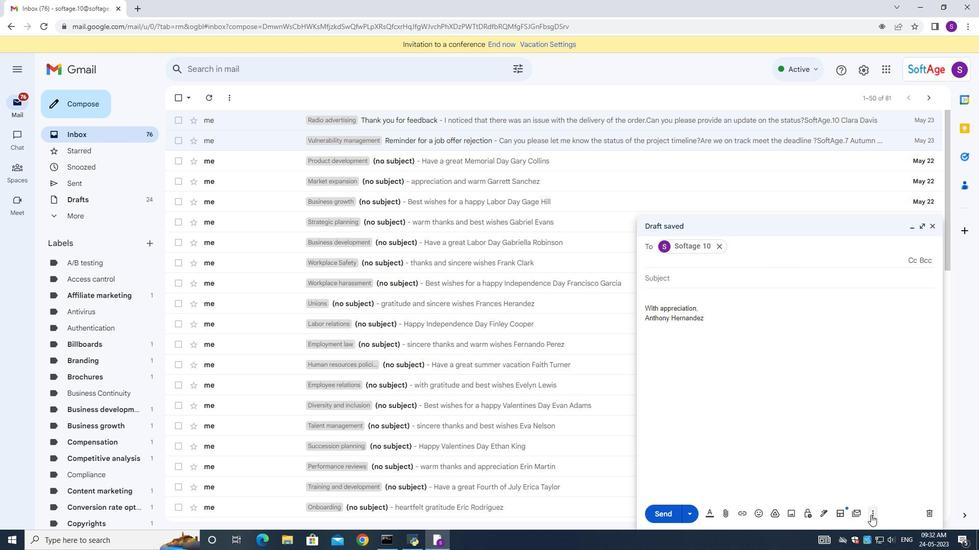 
Action: Mouse moved to (649, 216)
Screenshot: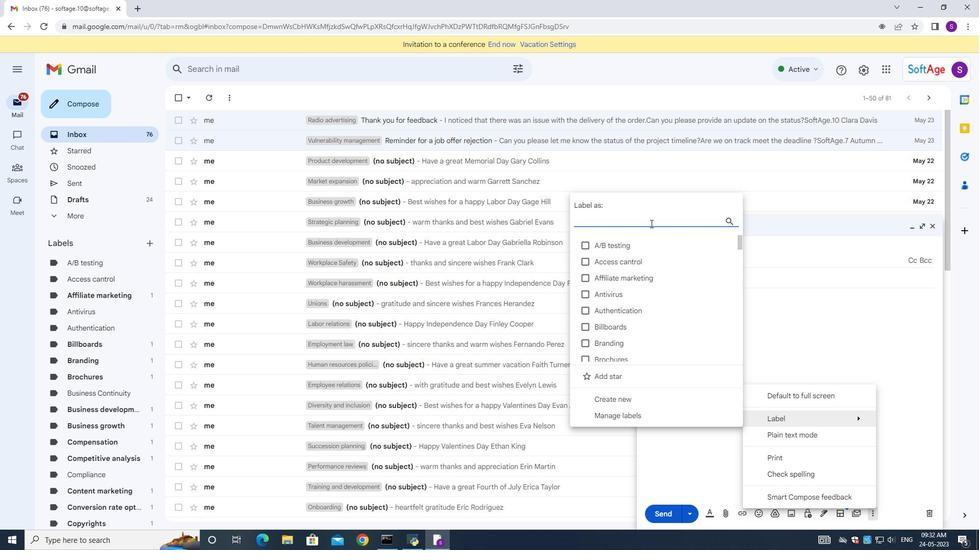 
Action: Key pressed <Key.shift>Access
Screenshot: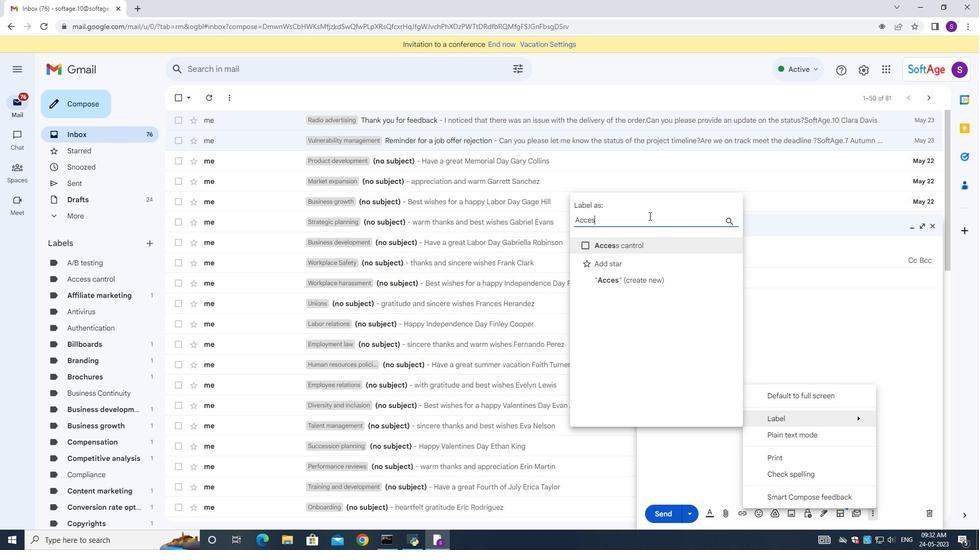 
Action: Mouse moved to (586, 246)
Screenshot: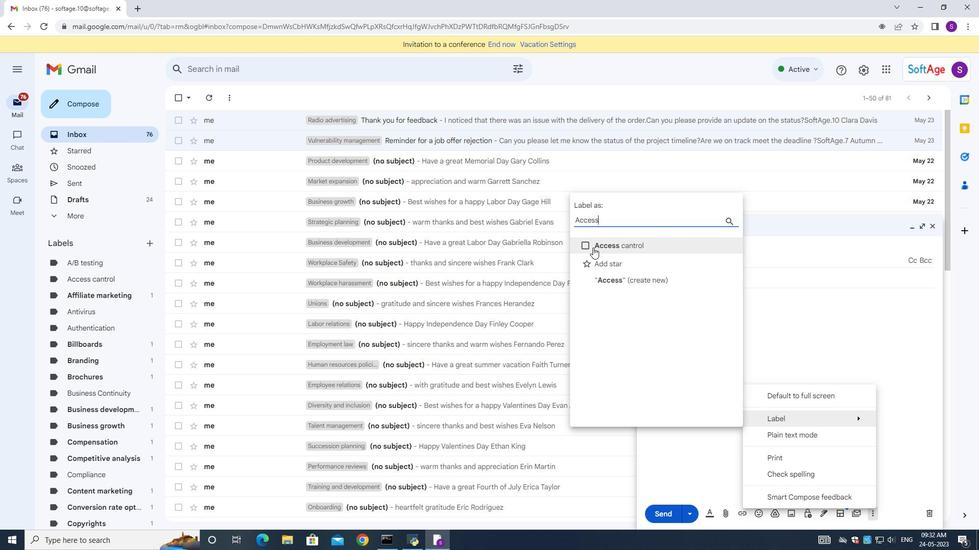 
Action: Mouse pressed left at (586, 246)
Screenshot: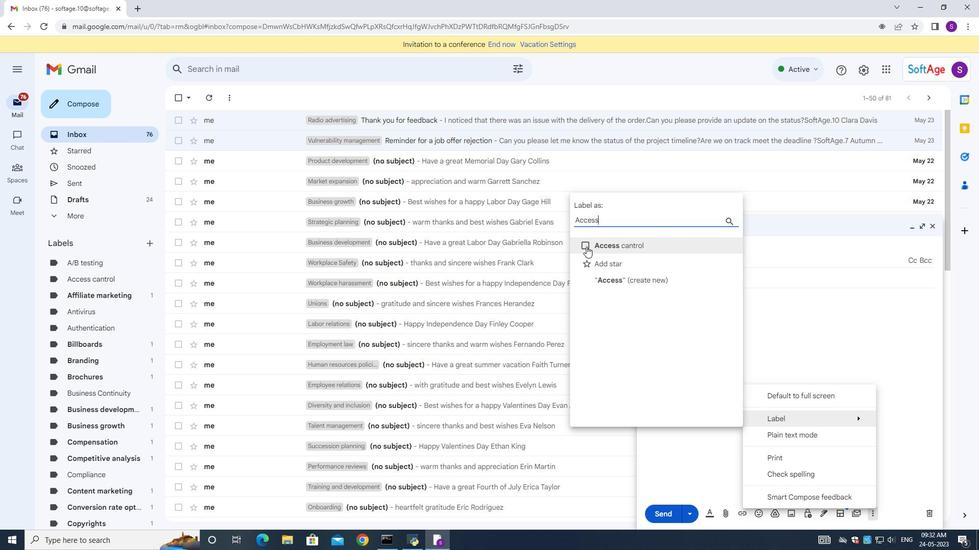 
Action: Mouse moved to (601, 279)
Screenshot: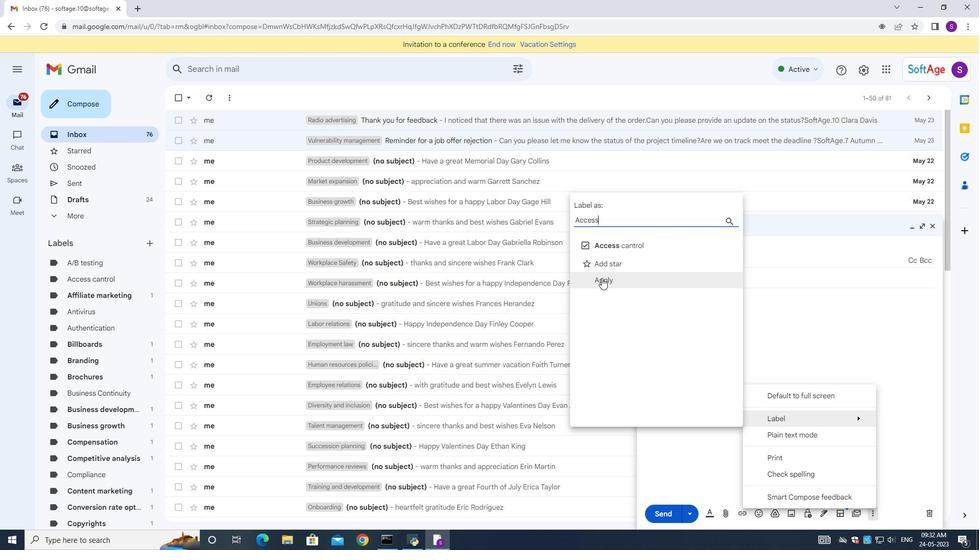 
Action: Mouse pressed left at (601, 279)
Screenshot: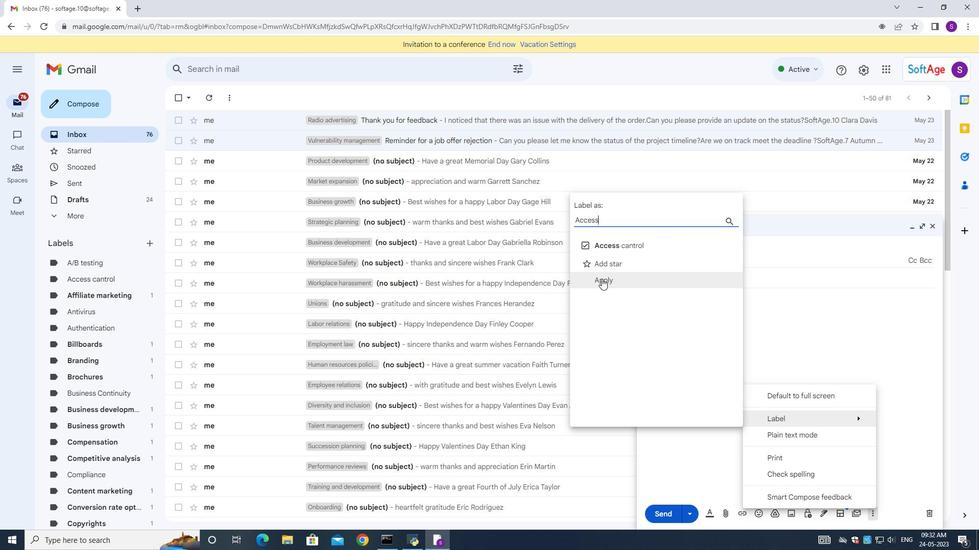 
Action: Mouse moved to (724, 335)
Screenshot: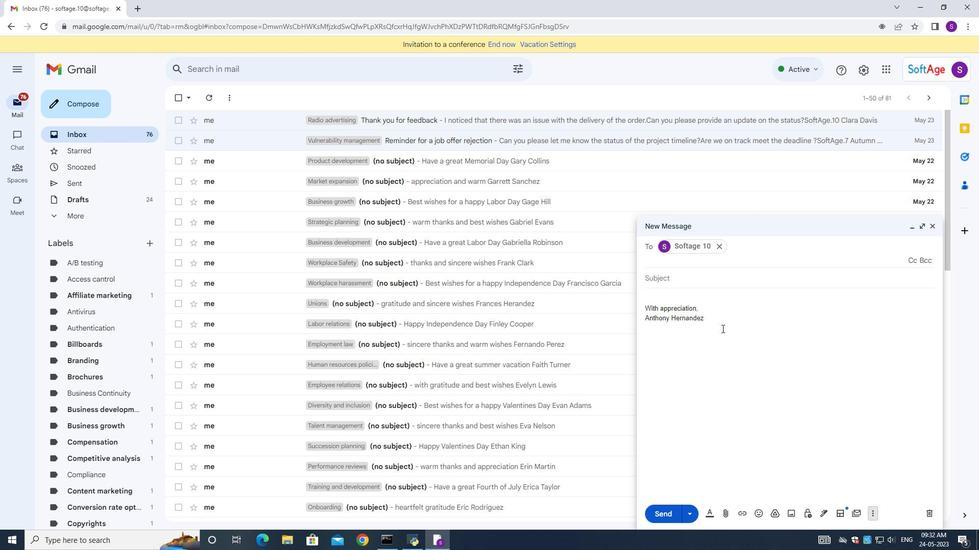 
